 Task: Find Round Trip flight tickets for 2 adults, in Economy from Cairo to Miami to travel on 23-Dec-2023. Miami to Cairo on 07-Jan-2024.  Stops: Any number of stops. Choice of flight is British Airways.  Outbound departure time preference is 10:00.
Action: Mouse moved to (297, 241)
Screenshot: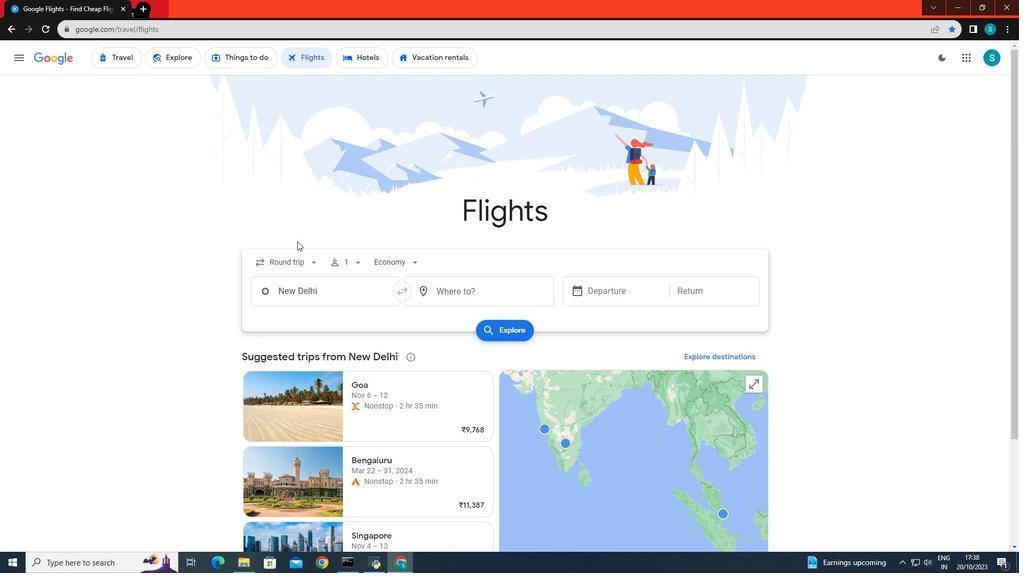 
Action: Mouse scrolled (297, 241) with delta (0, 0)
Screenshot: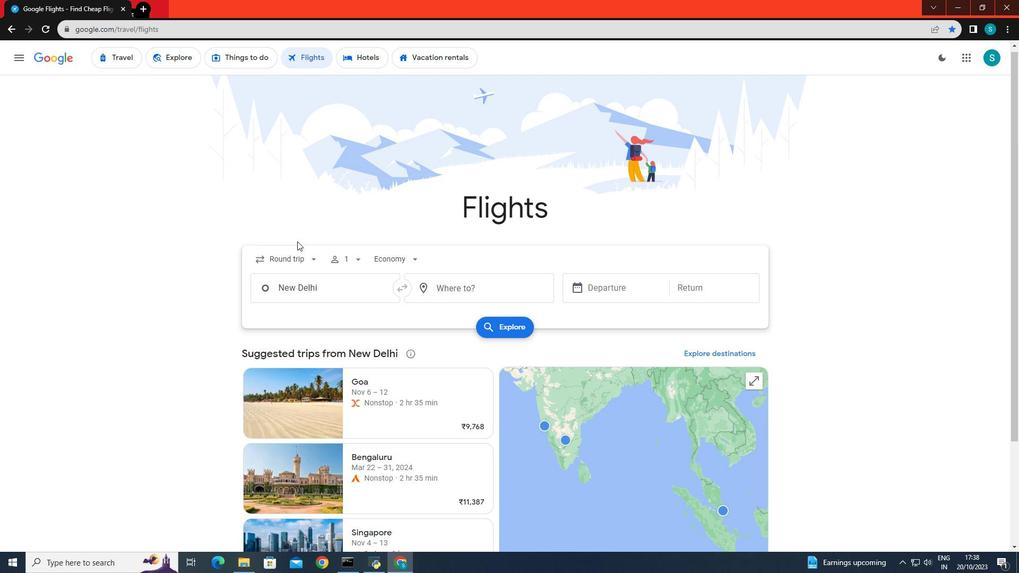 
Action: Mouse moved to (317, 209)
Screenshot: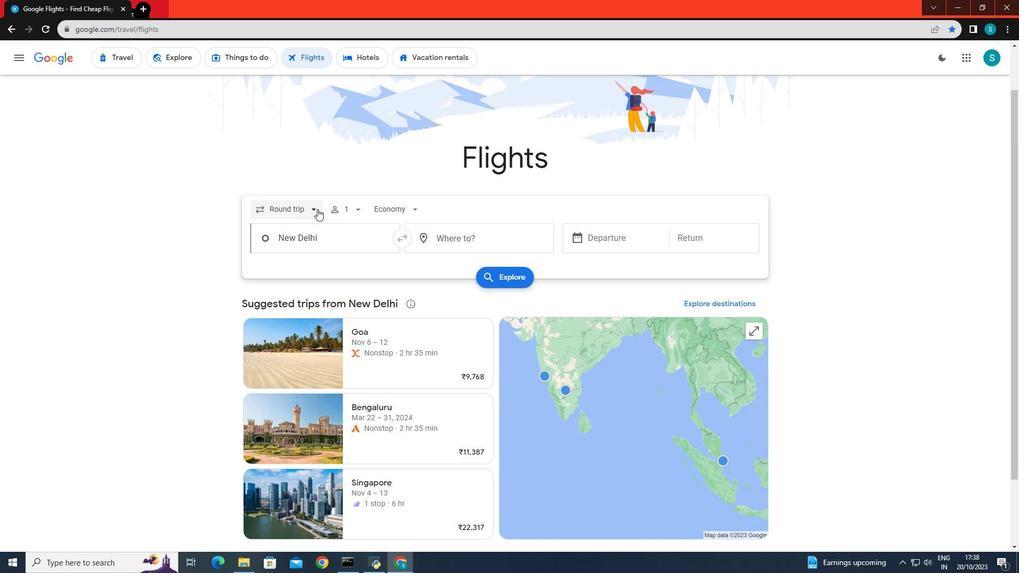 
Action: Mouse pressed left at (317, 209)
Screenshot: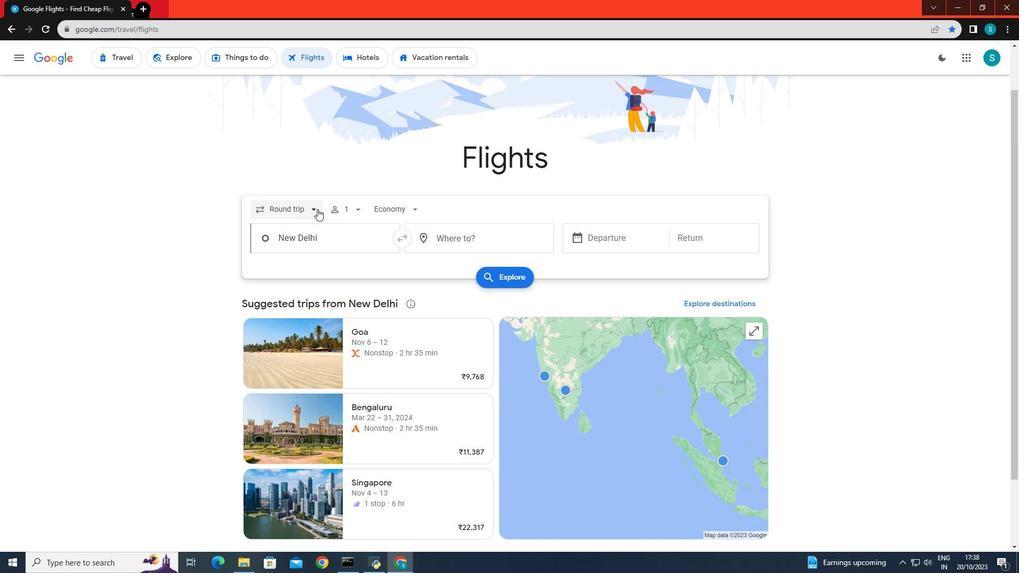 
Action: Mouse moved to (306, 237)
Screenshot: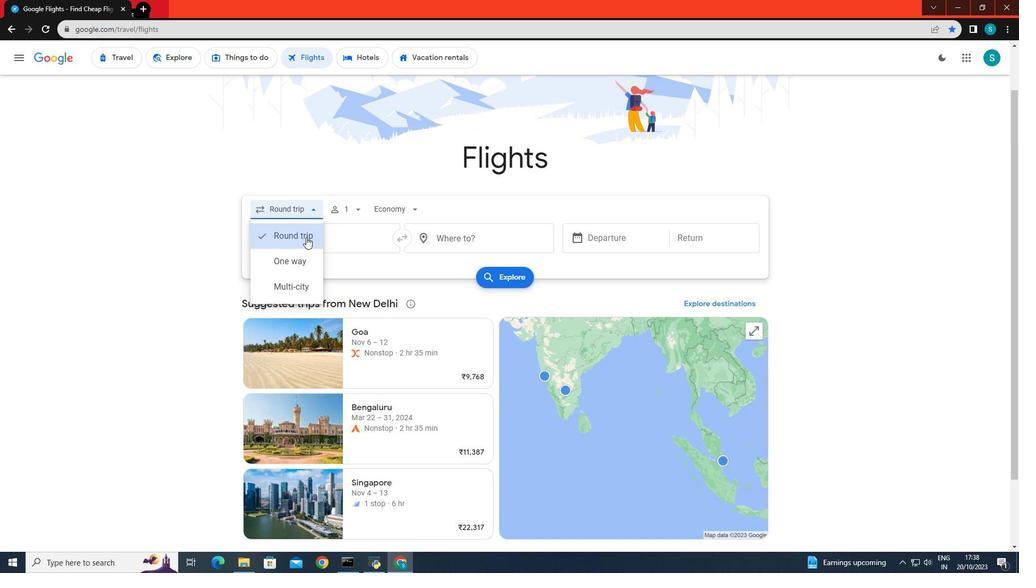 
Action: Mouse pressed left at (306, 237)
Screenshot: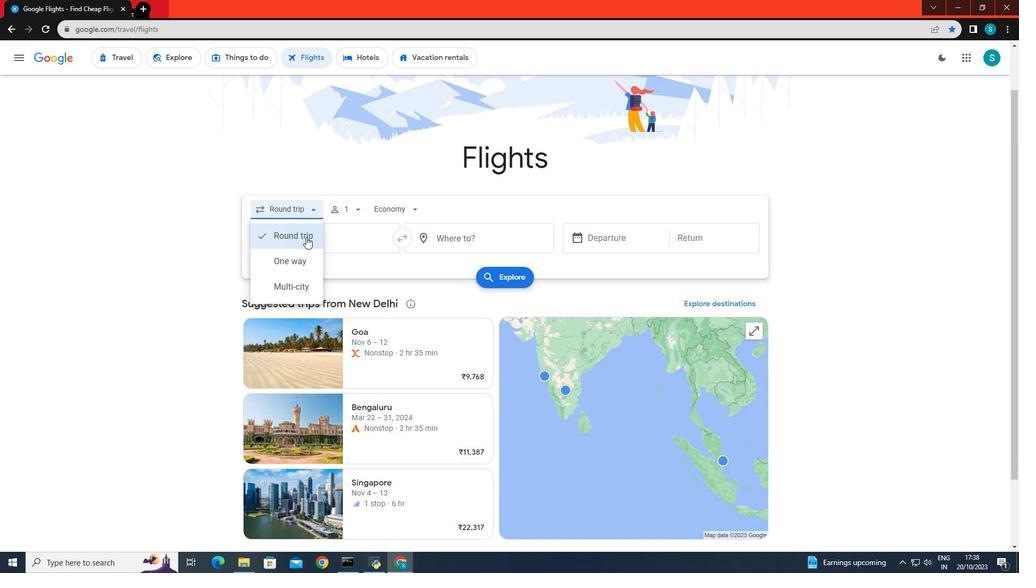 
Action: Mouse moved to (356, 206)
Screenshot: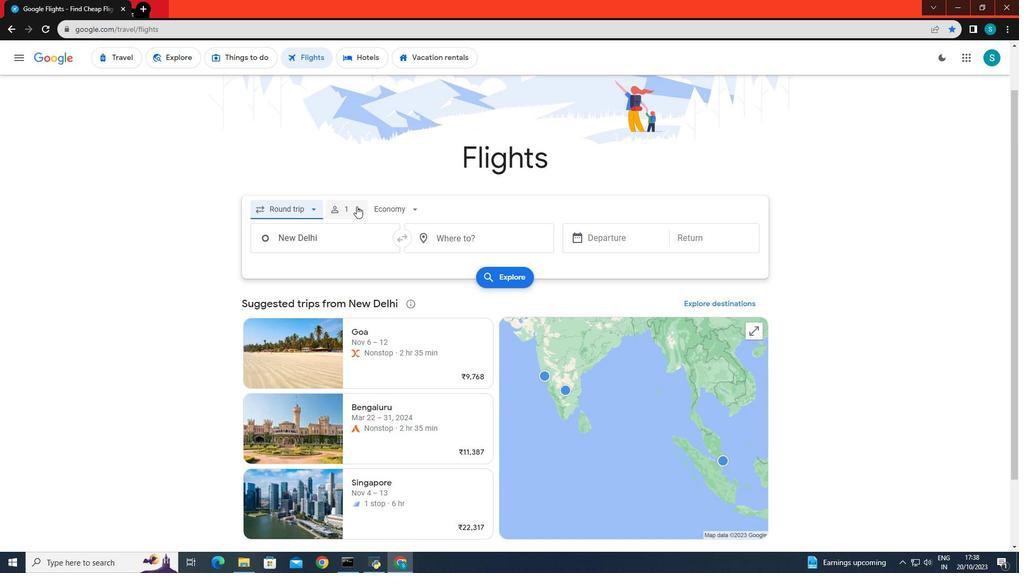 
Action: Mouse pressed left at (356, 206)
Screenshot: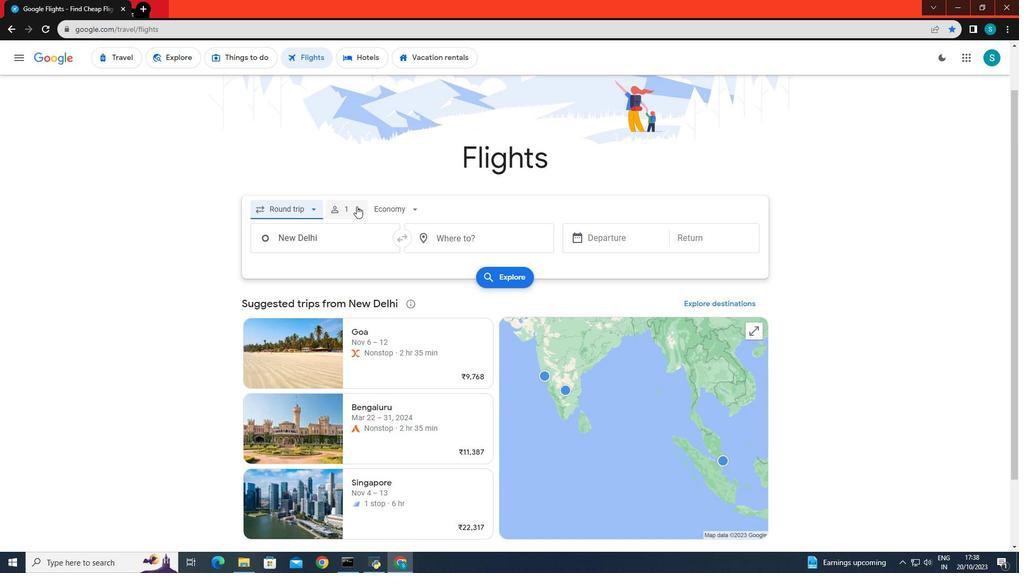 
Action: Mouse moved to (436, 236)
Screenshot: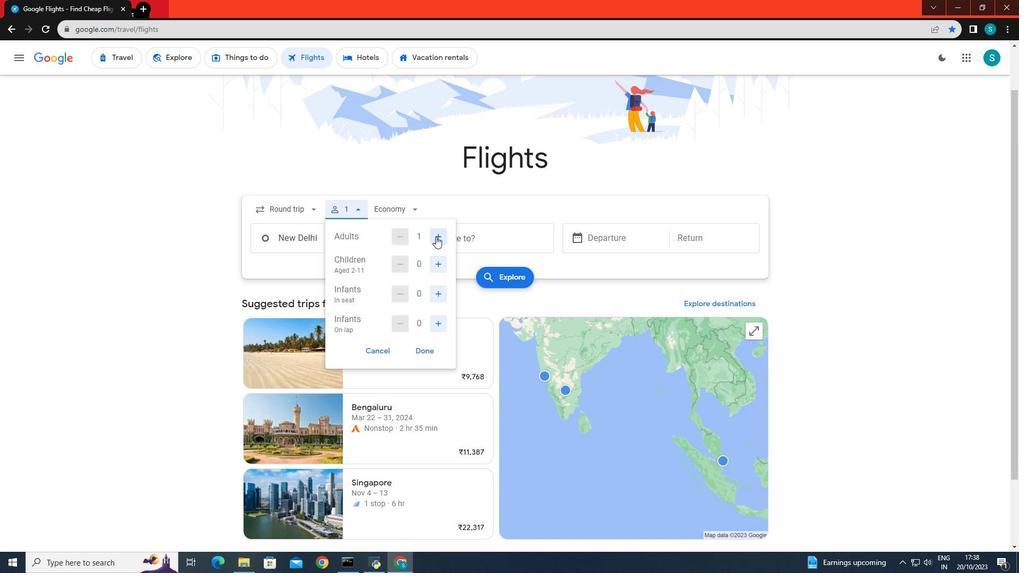 
Action: Mouse pressed left at (436, 236)
Screenshot: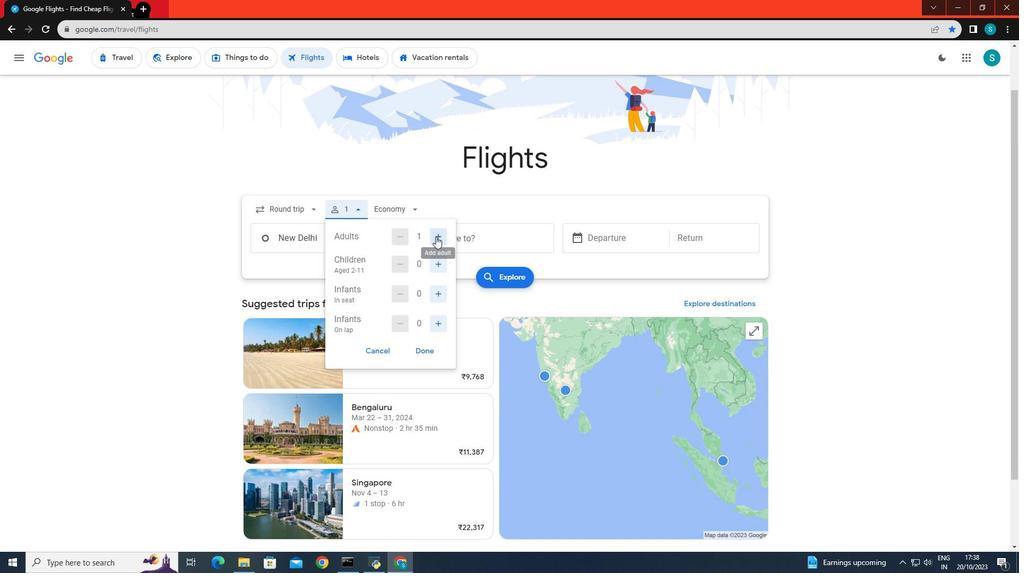 
Action: Mouse moved to (429, 350)
Screenshot: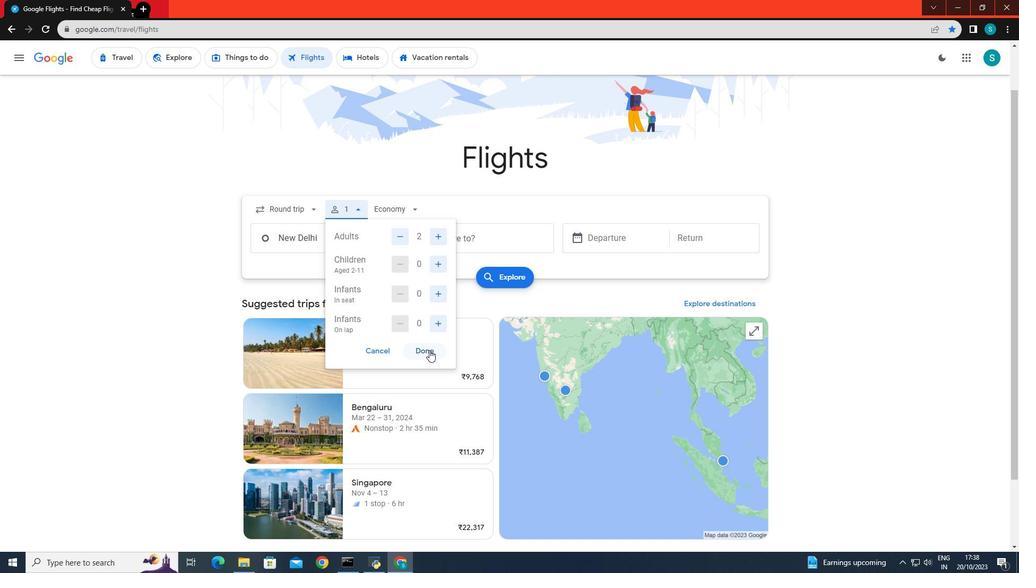 
Action: Mouse pressed left at (429, 350)
Screenshot: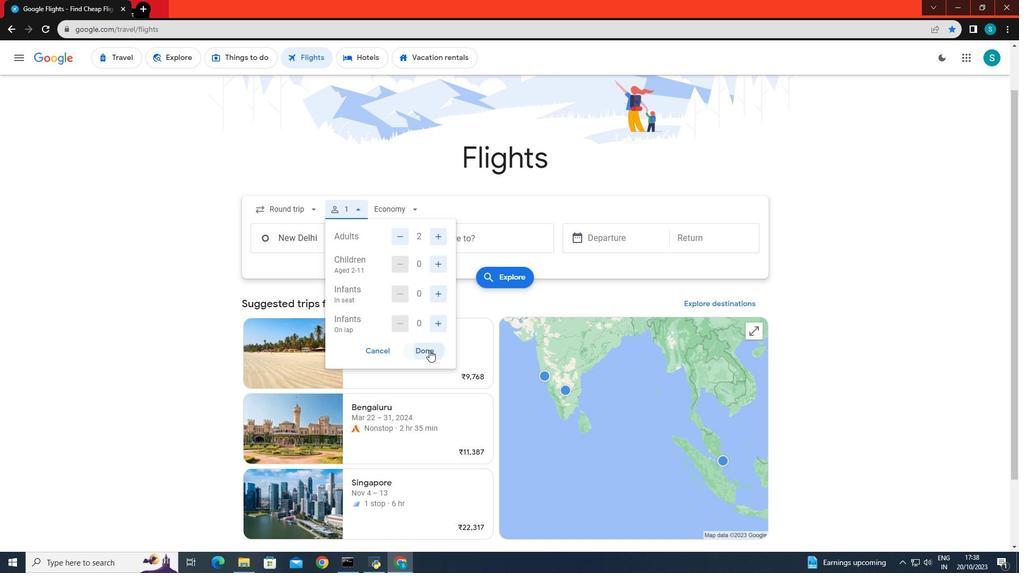 
Action: Mouse moved to (407, 212)
Screenshot: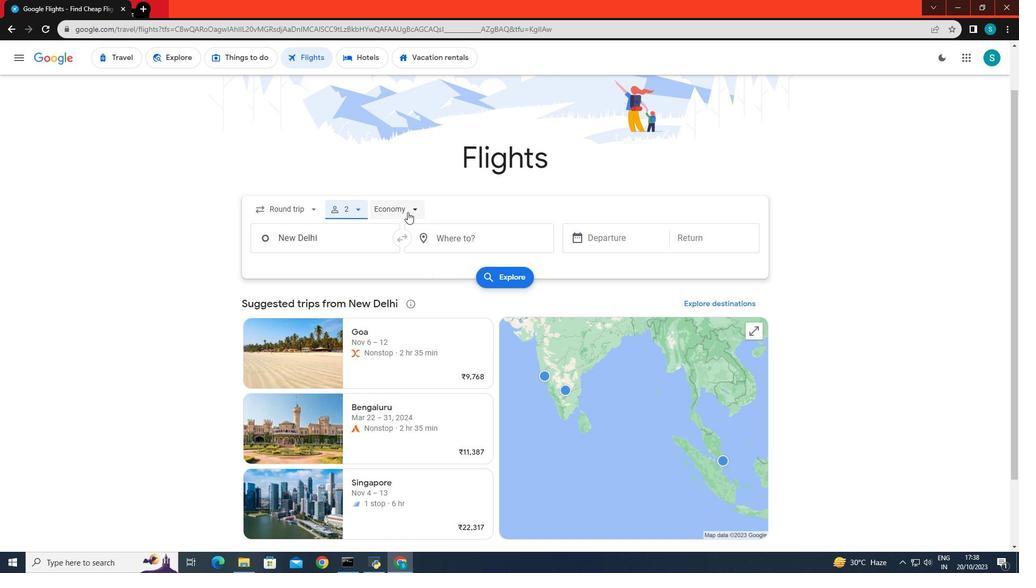 
Action: Mouse pressed left at (407, 212)
Screenshot: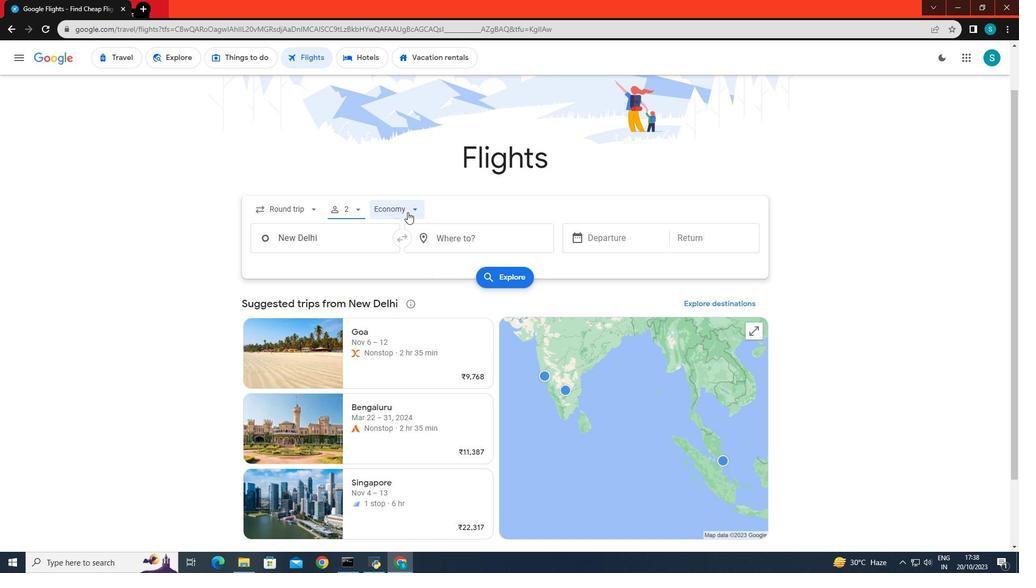 
Action: Mouse moved to (420, 237)
Screenshot: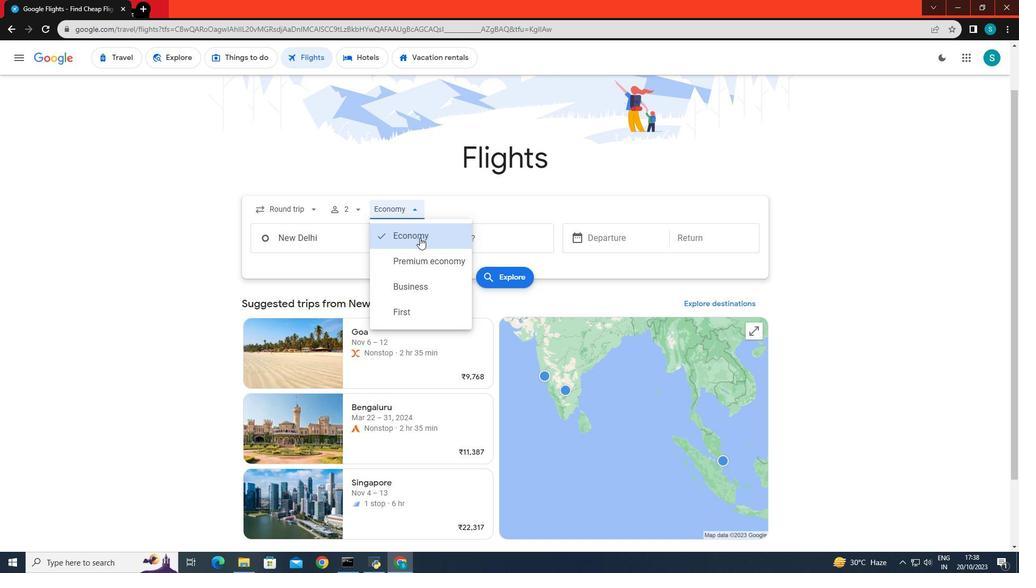 
Action: Mouse pressed left at (420, 237)
Screenshot: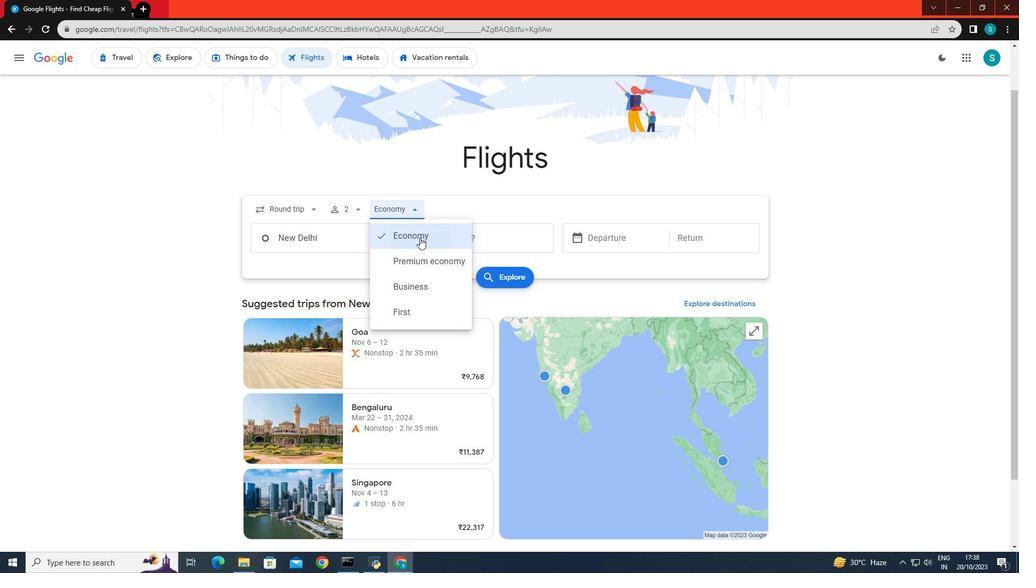 
Action: Mouse moved to (387, 236)
Screenshot: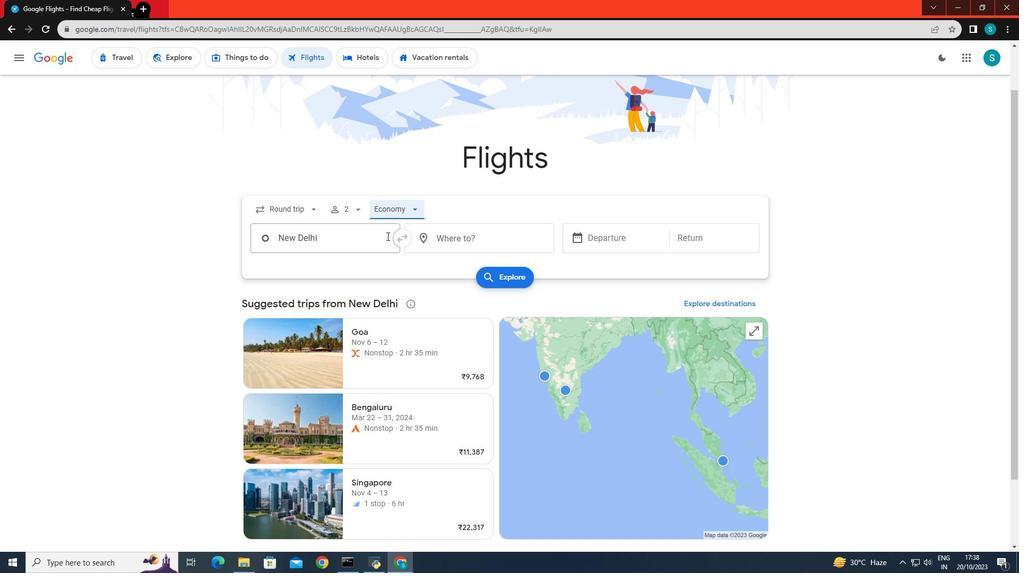 
Action: Mouse scrolled (387, 235) with delta (0, 0)
Screenshot: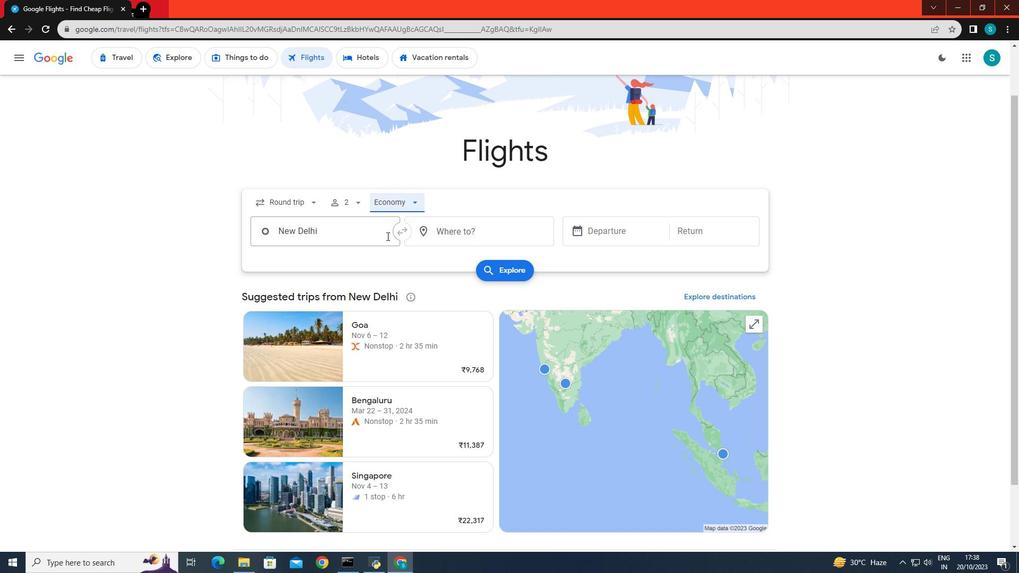 
Action: Mouse moved to (357, 177)
Screenshot: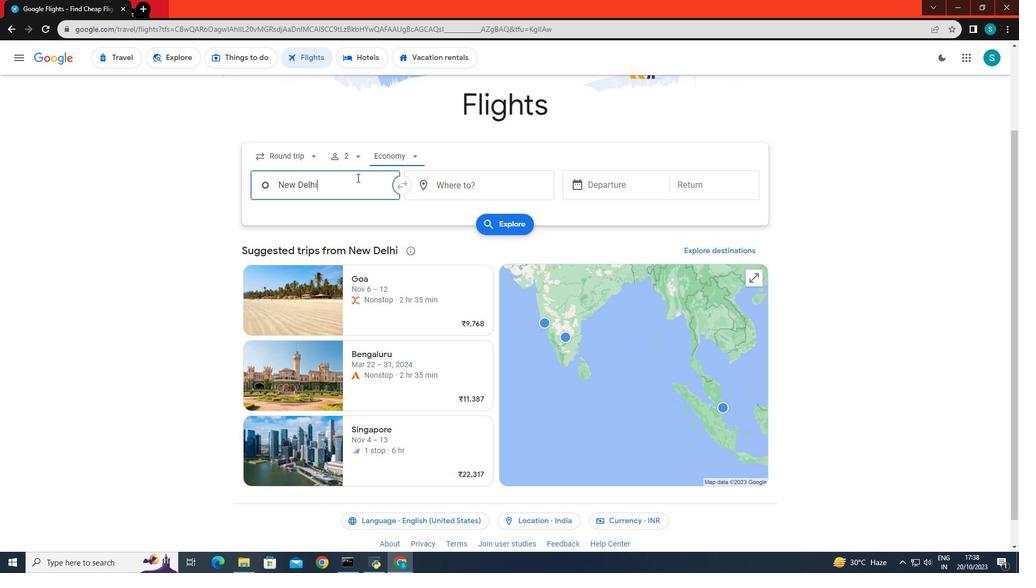 
Action: Mouse pressed left at (357, 177)
Screenshot: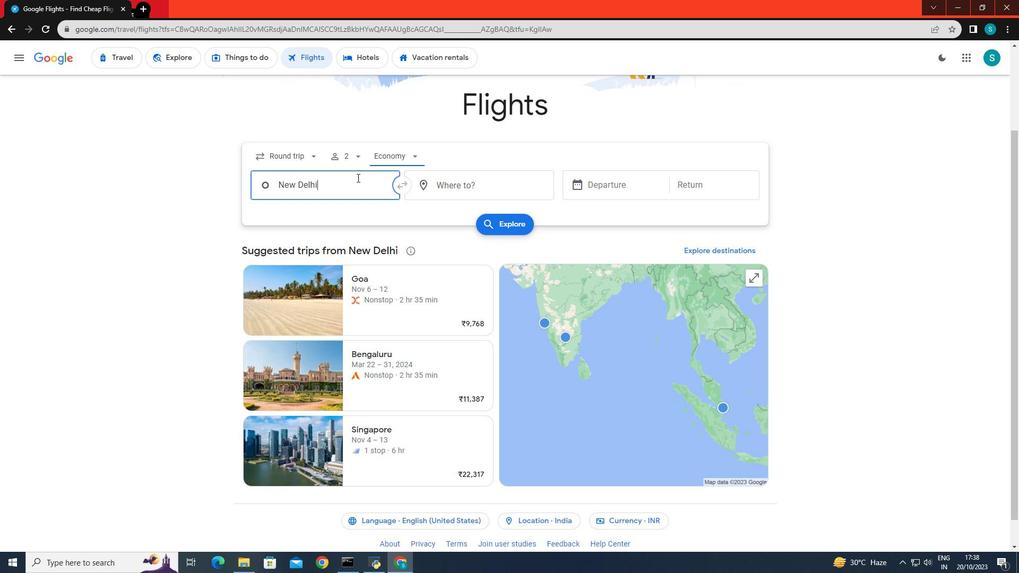 
Action: Key pressed <Key.backspace><Key.caps_lock>C<Key.caps_lock>airo
Screenshot: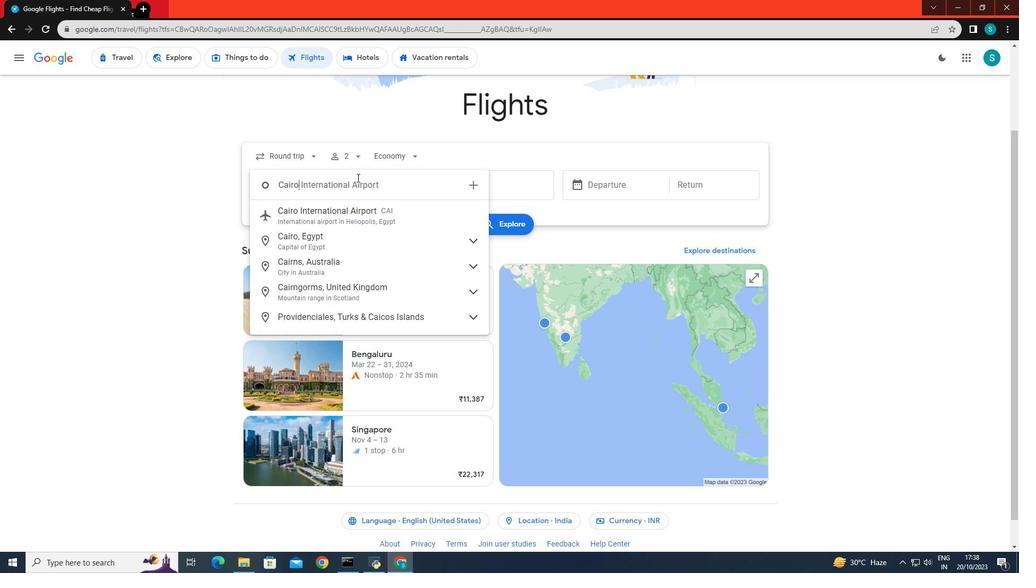 
Action: Mouse moved to (336, 209)
Screenshot: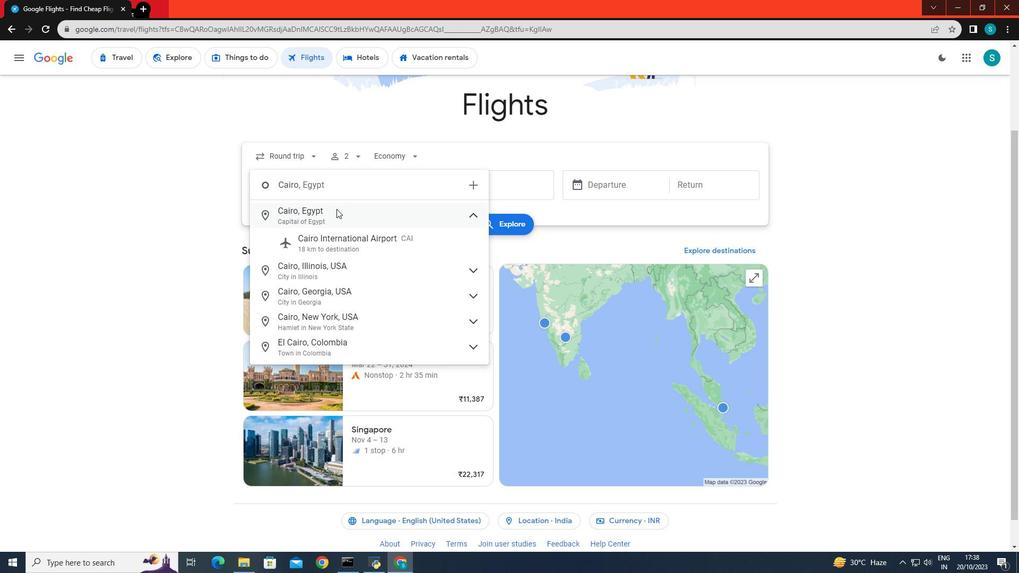 
Action: Mouse pressed left at (336, 209)
Screenshot: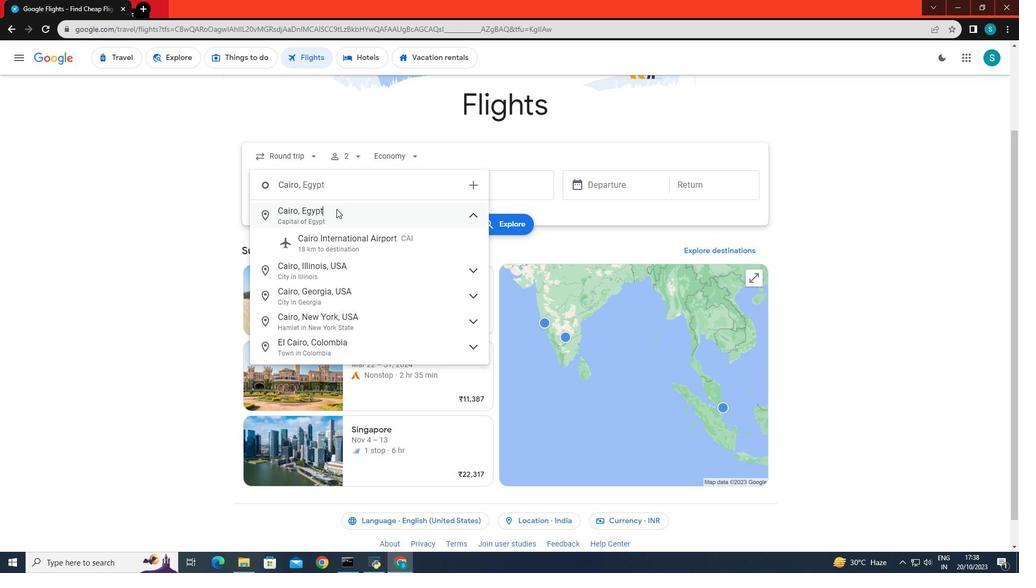 
Action: Mouse moved to (448, 184)
Screenshot: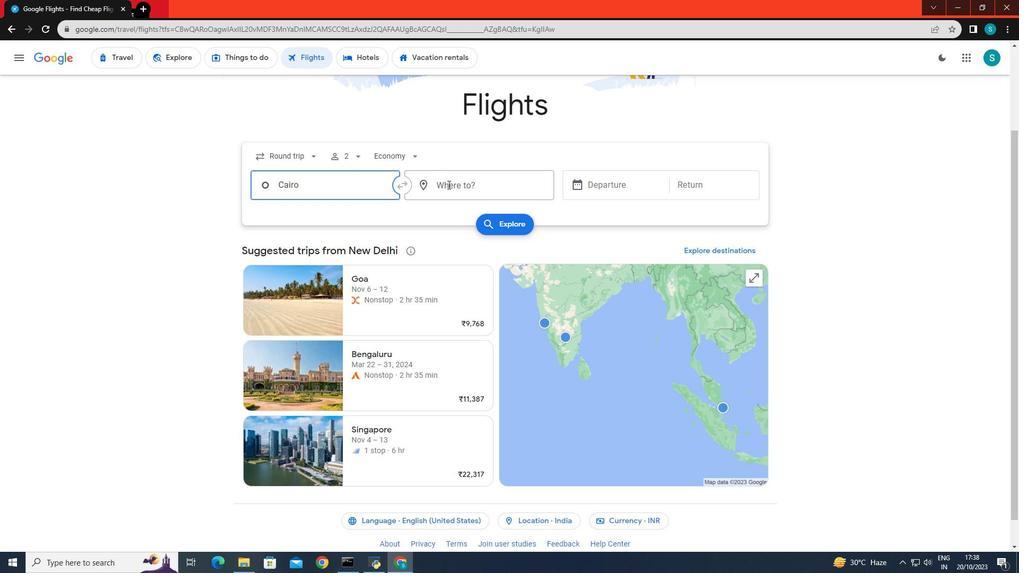
Action: Mouse pressed left at (448, 184)
Screenshot: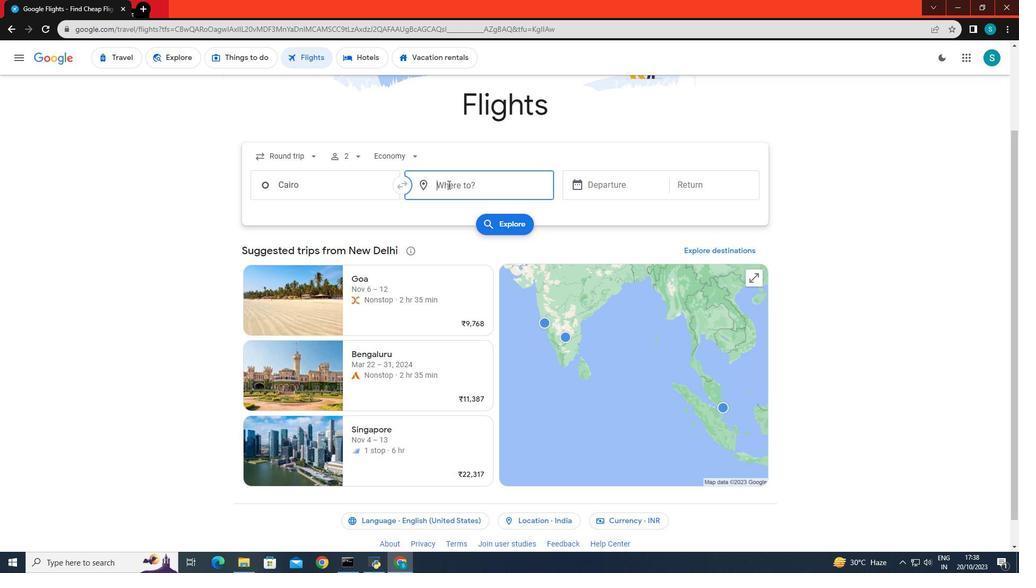 
Action: Mouse moved to (448, 184)
Screenshot: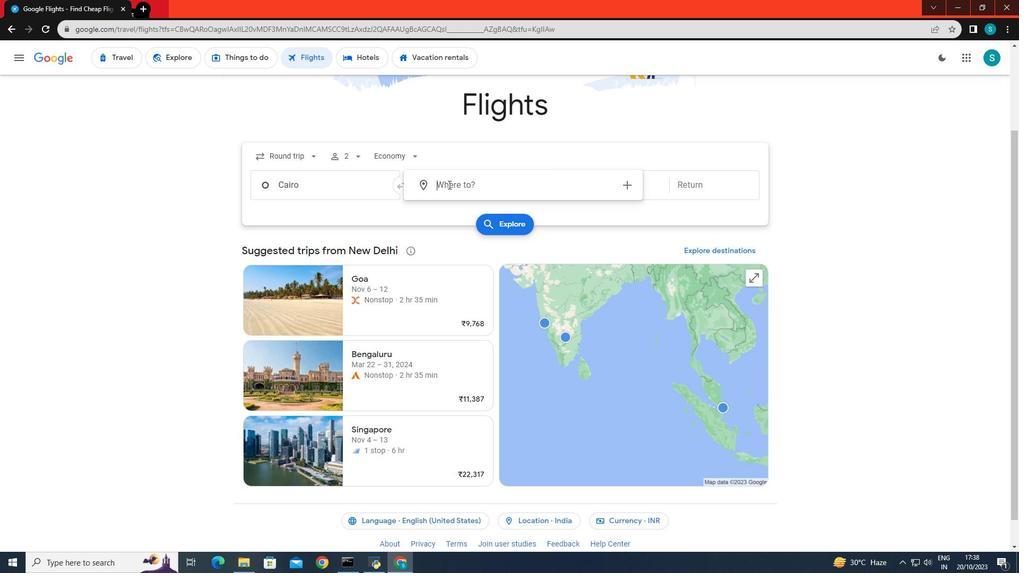 
Action: Key pressed <Key.caps_lock>MIAMI
Screenshot: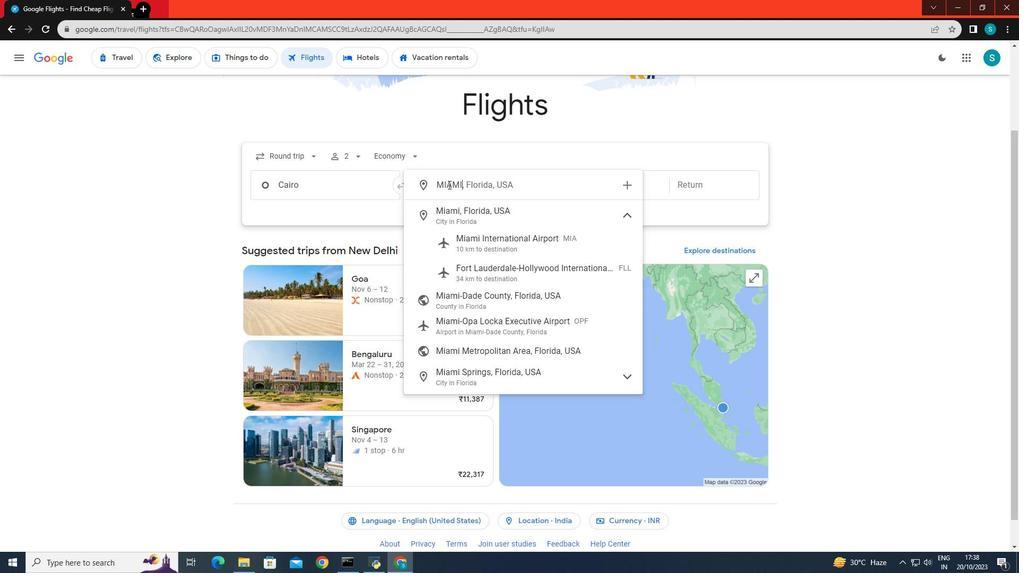 
Action: Mouse moved to (451, 212)
Screenshot: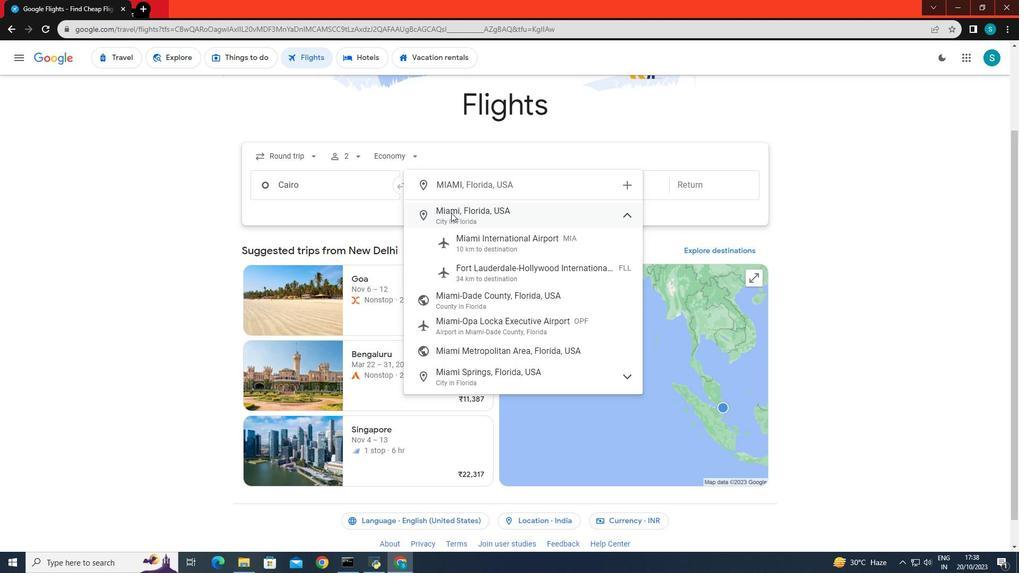 
Action: Mouse pressed left at (451, 212)
Screenshot: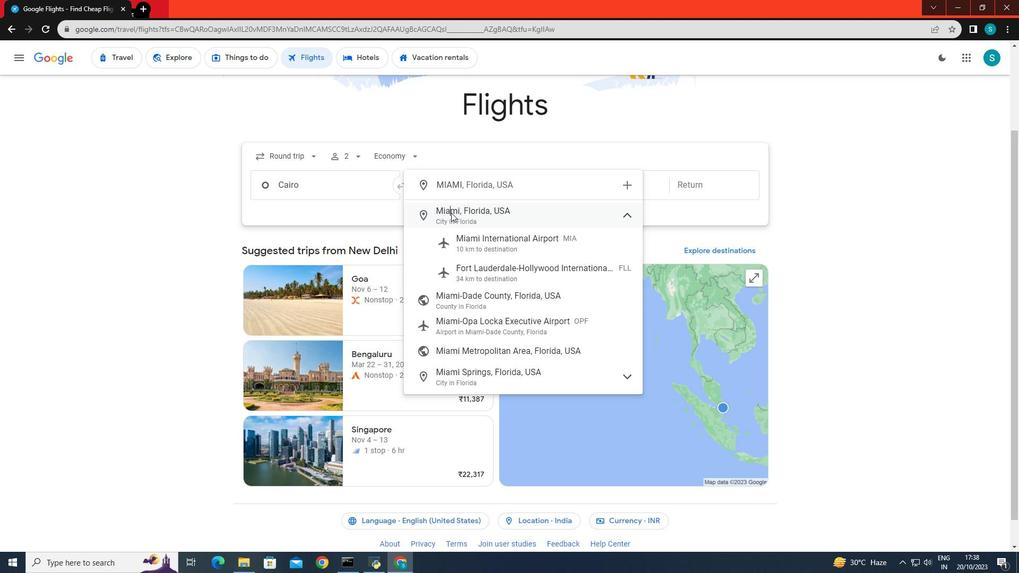 
Action: Mouse moved to (613, 184)
Screenshot: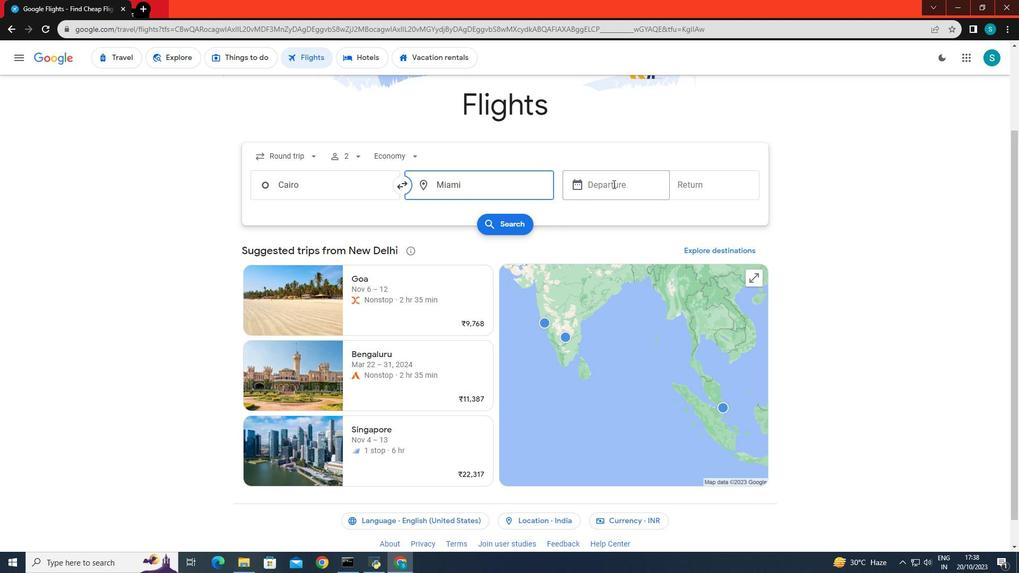 
Action: Mouse pressed left at (613, 184)
Screenshot: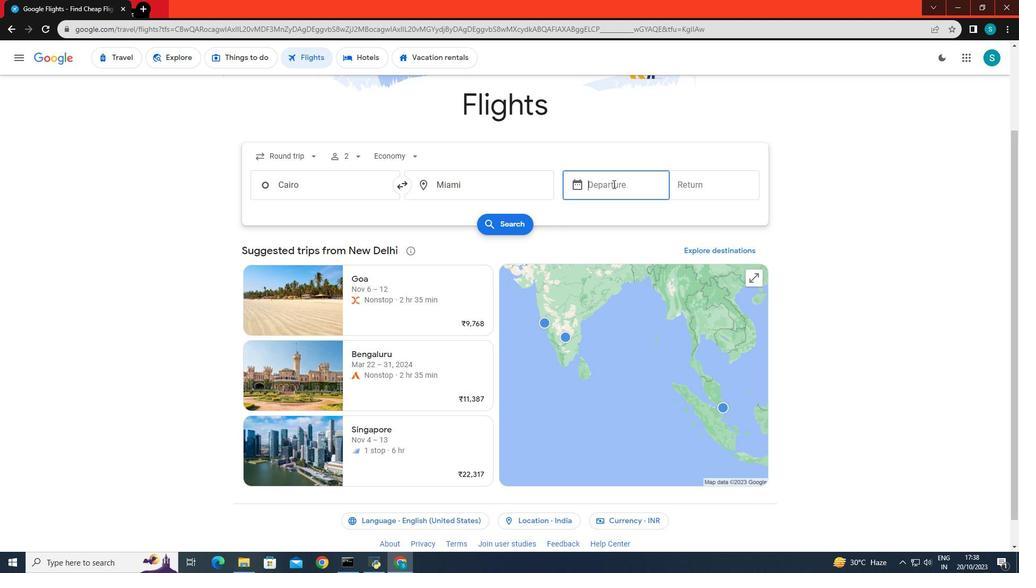 
Action: Mouse moved to (766, 318)
Screenshot: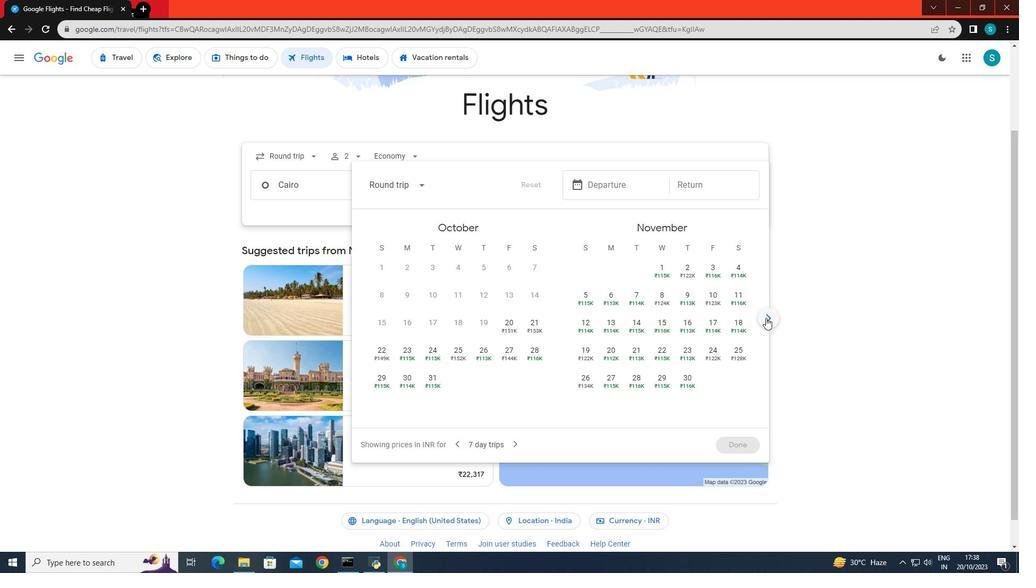 
Action: Mouse pressed left at (766, 318)
Screenshot: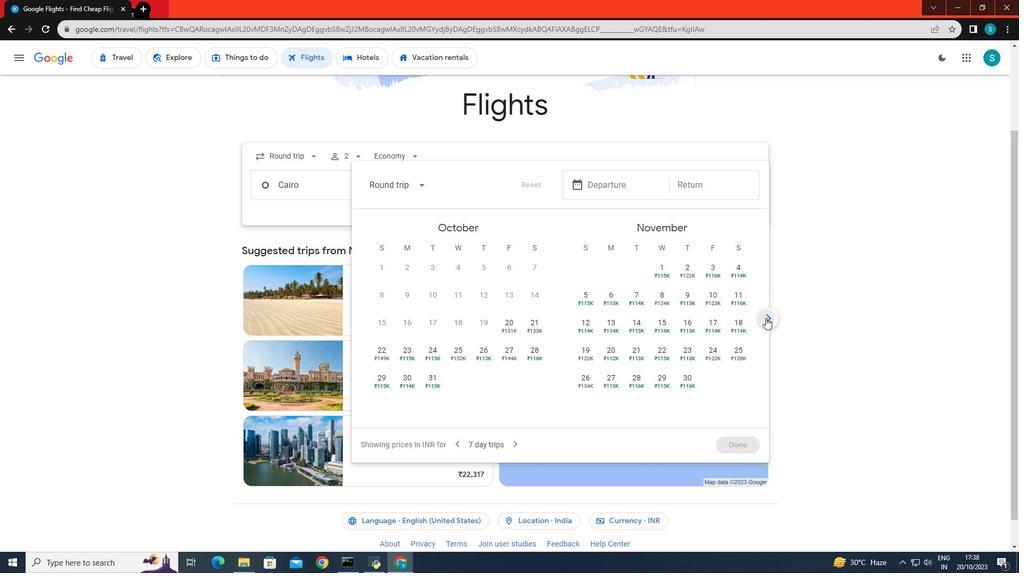 
Action: Mouse moved to (733, 351)
Screenshot: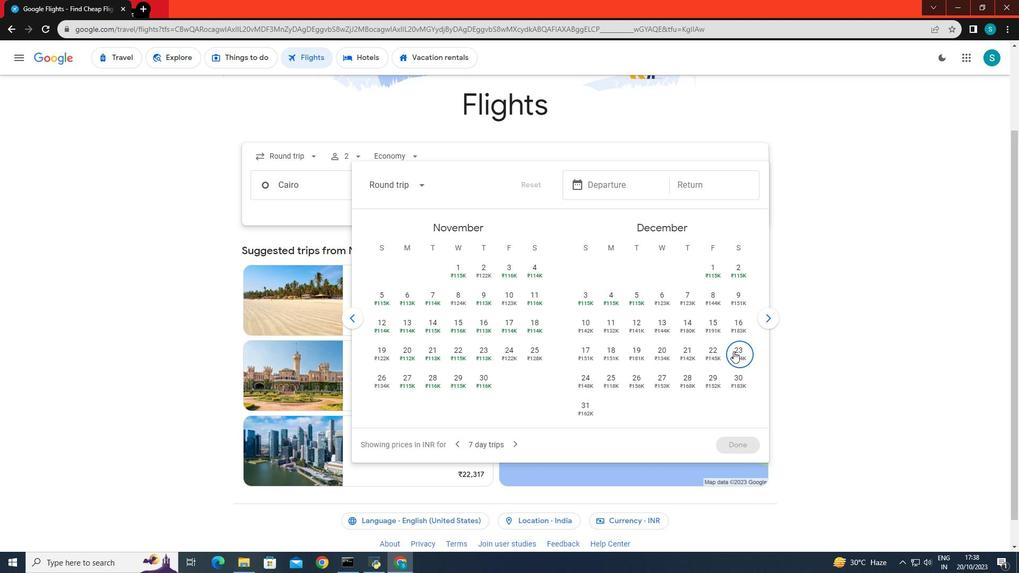 
Action: Mouse pressed left at (733, 351)
Screenshot: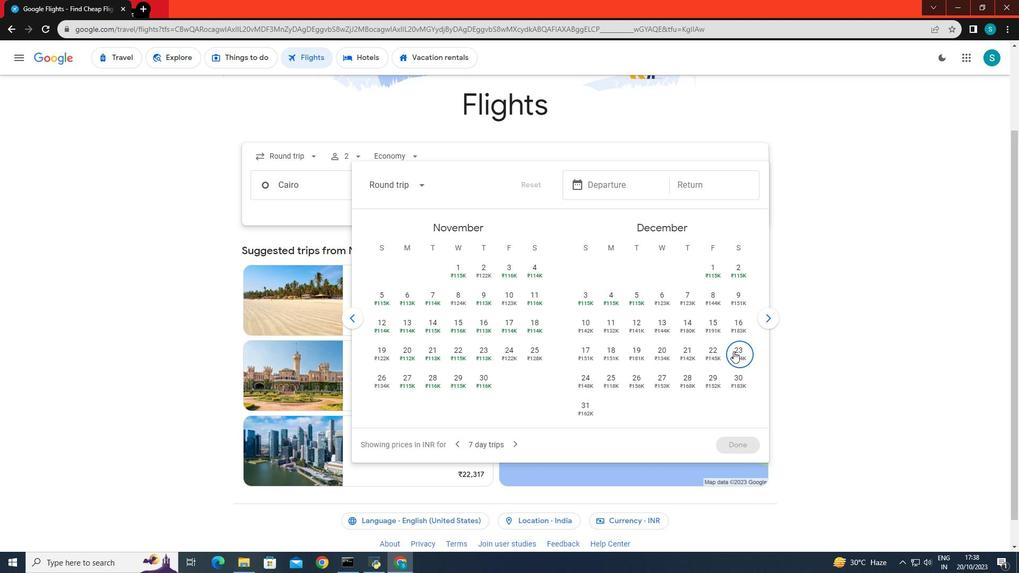 
Action: Mouse moved to (771, 317)
Screenshot: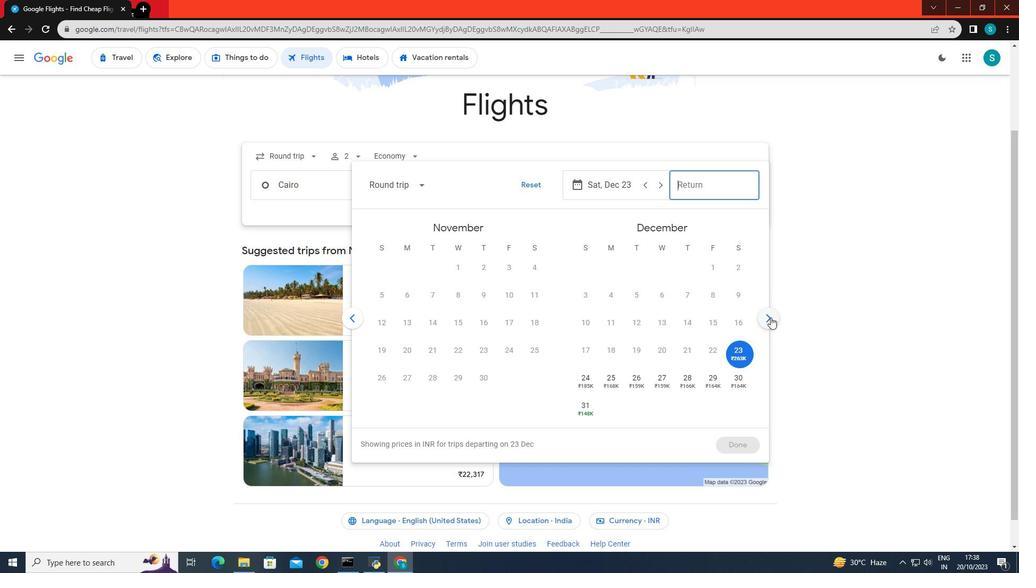 
Action: Mouse pressed left at (771, 317)
Screenshot: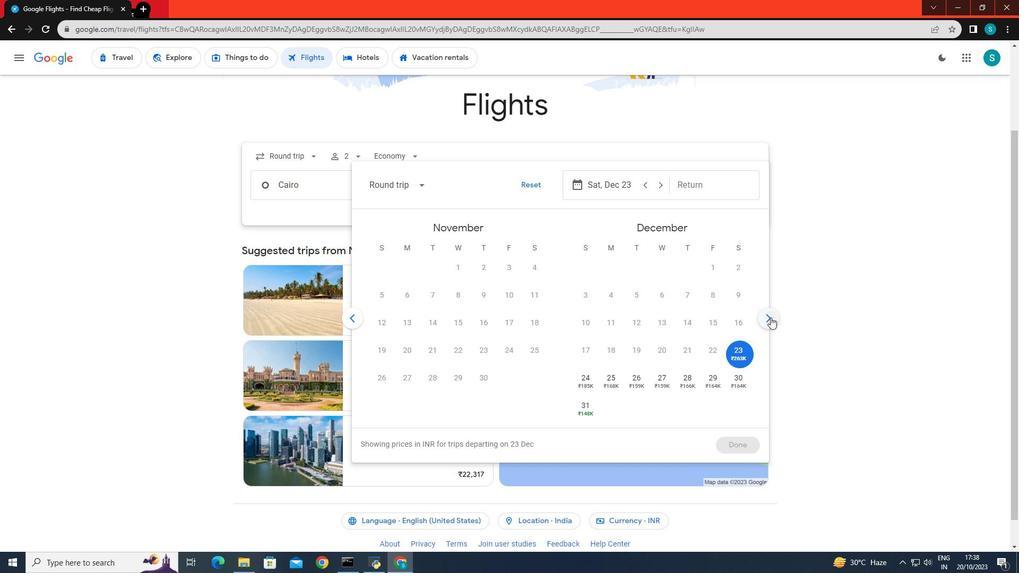 
Action: Mouse moved to (588, 293)
Screenshot: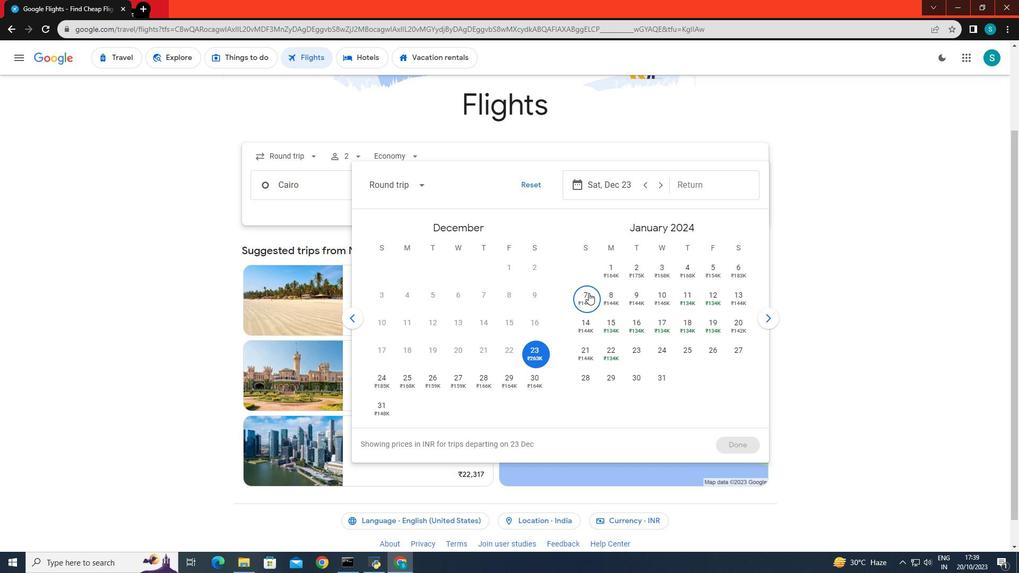 
Action: Mouse pressed left at (588, 293)
Screenshot: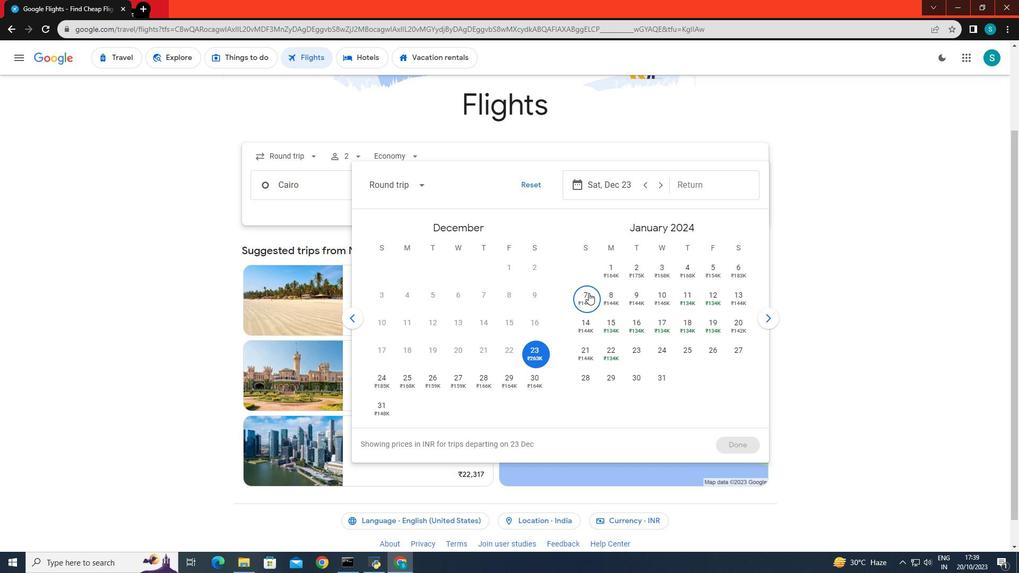 
Action: Mouse moved to (742, 445)
Screenshot: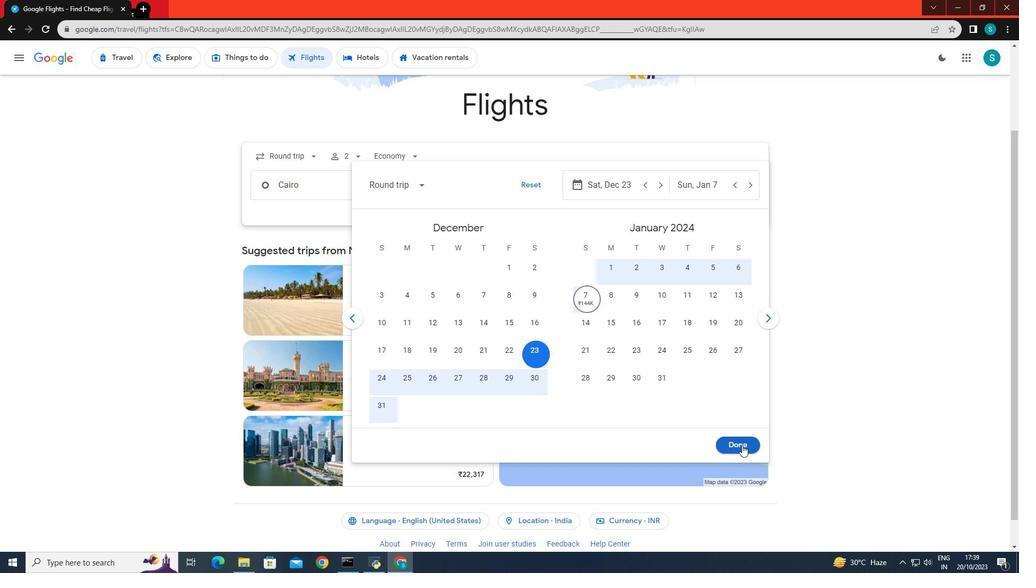 
Action: Mouse pressed left at (742, 445)
Screenshot: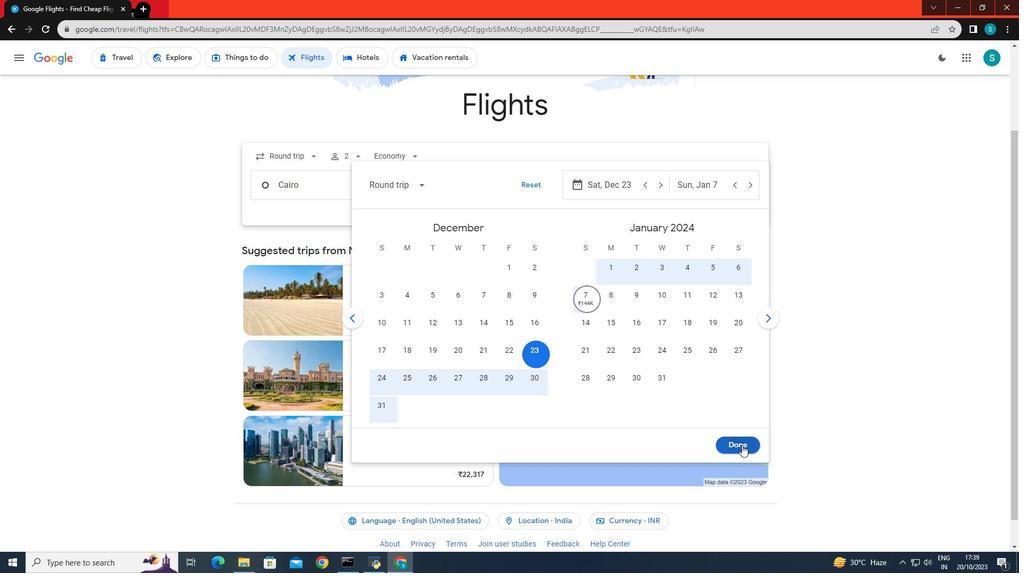 
Action: Mouse moved to (506, 227)
Screenshot: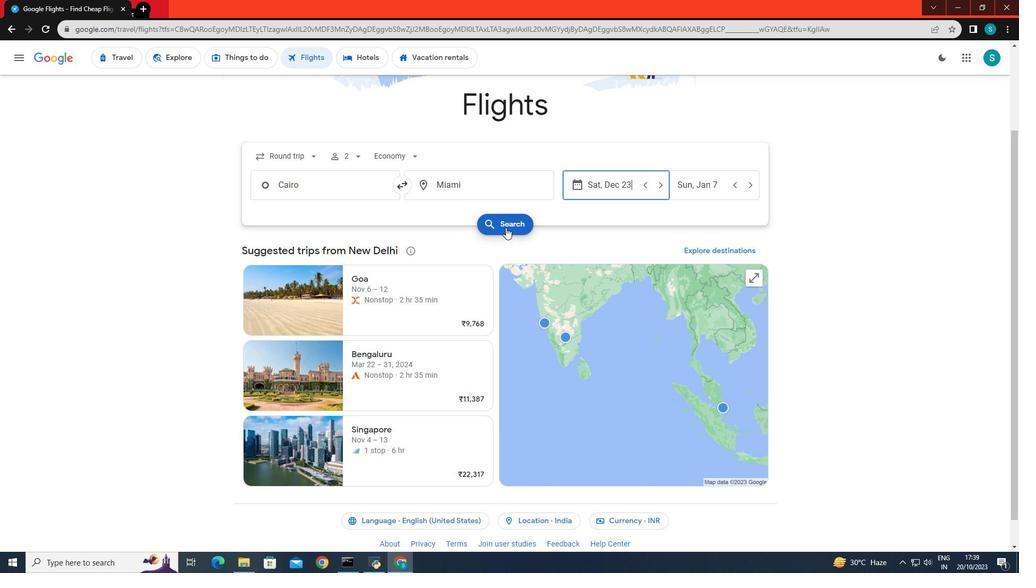 
Action: Mouse pressed left at (506, 227)
Screenshot: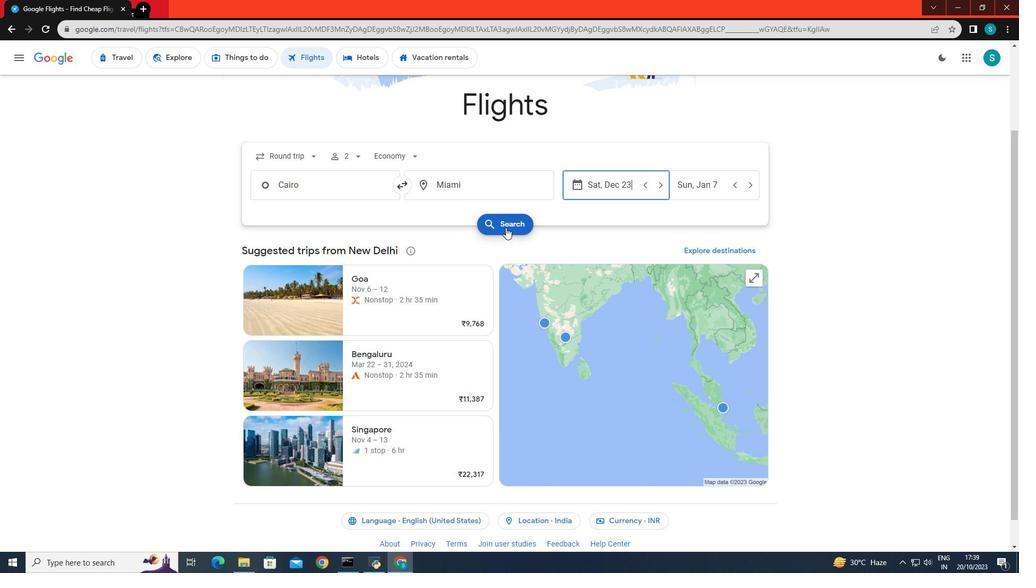 
Action: Mouse moved to (336, 156)
Screenshot: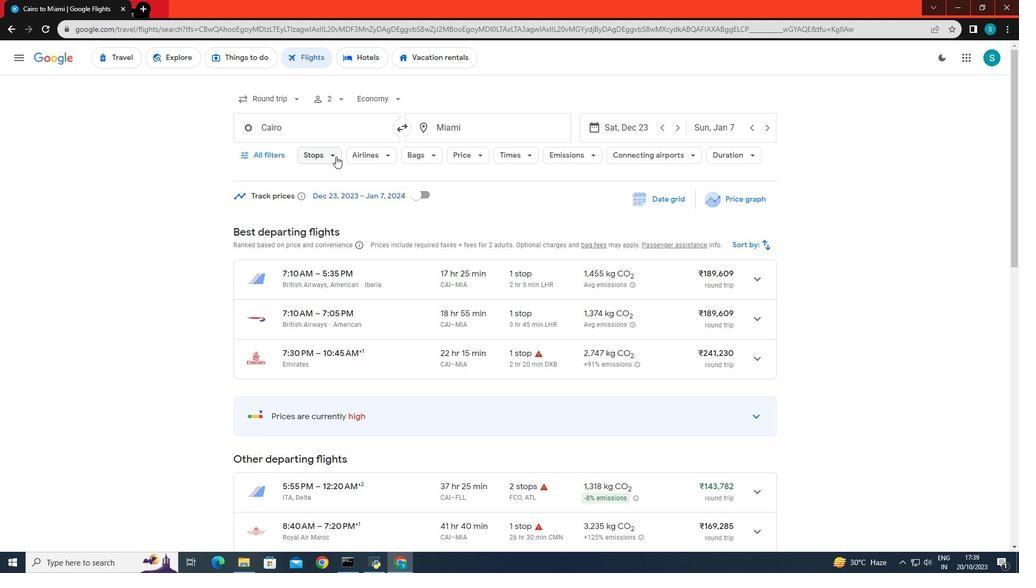 
Action: Mouse pressed left at (336, 156)
Screenshot: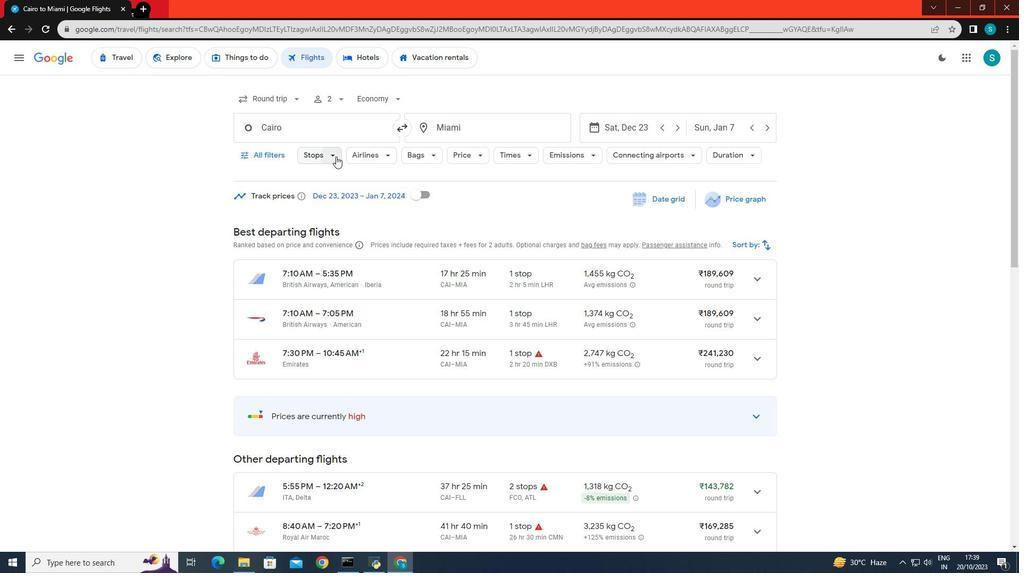 
Action: Mouse moved to (325, 209)
Screenshot: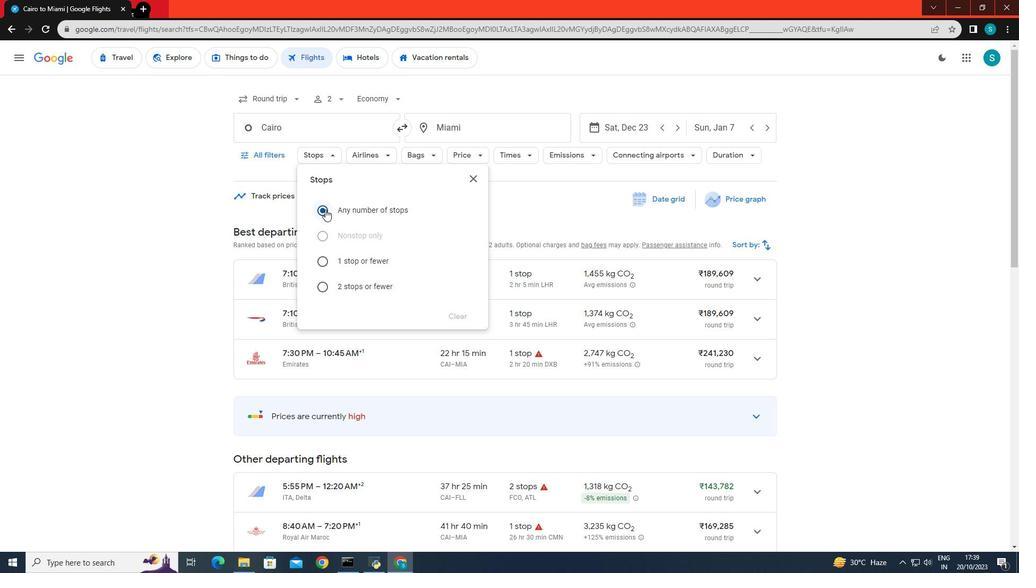 
Action: Mouse pressed left at (325, 209)
Screenshot: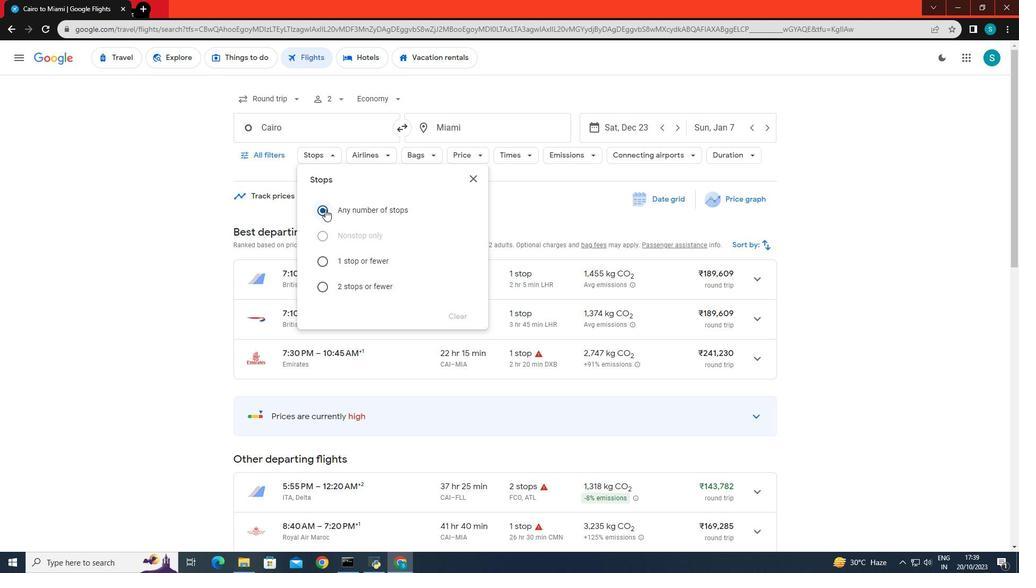 
Action: Mouse moved to (207, 211)
Screenshot: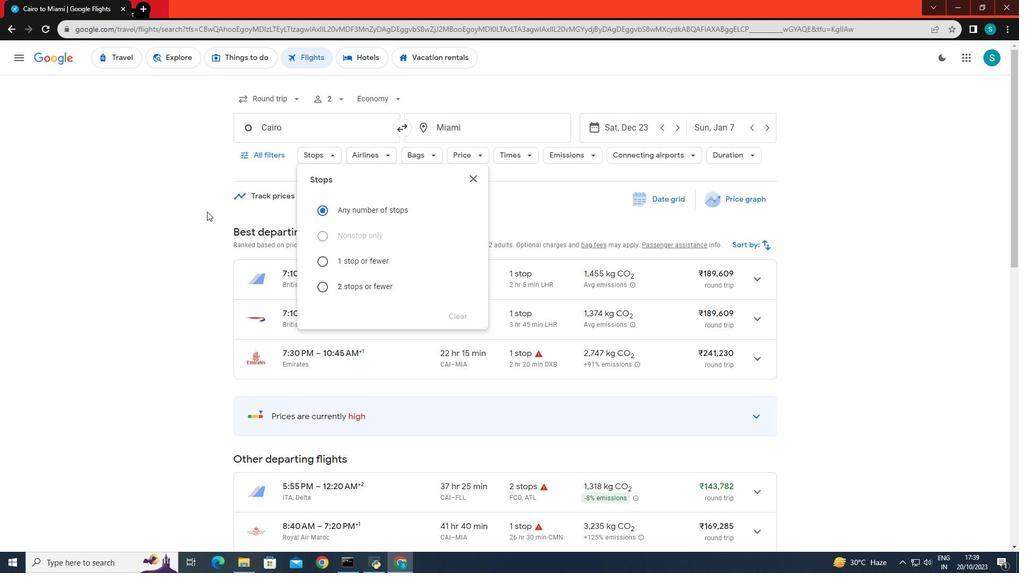 
Action: Mouse pressed left at (207, 211)
Screenshot: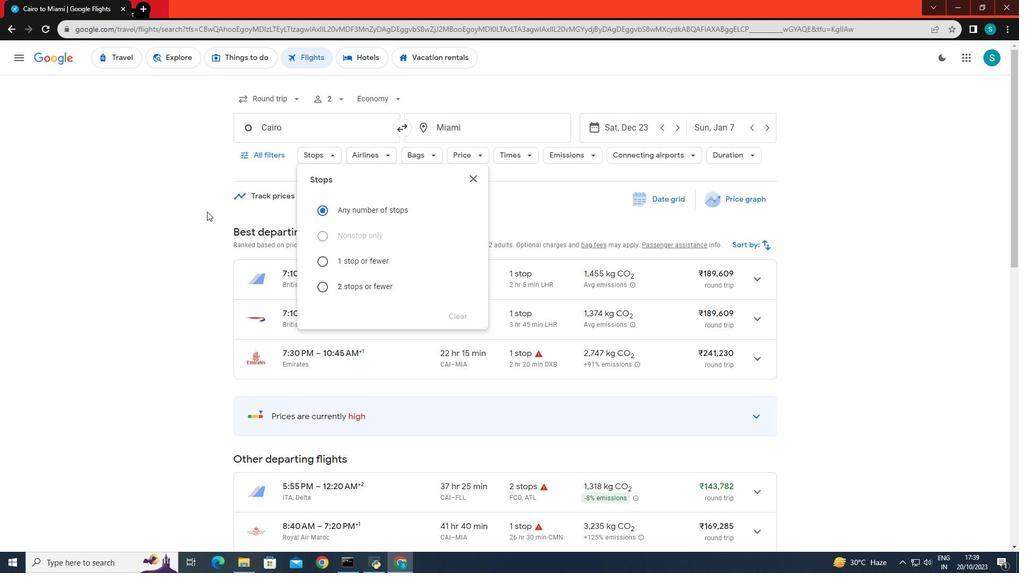 
Action: Mouse moved to (390, 156)
Screenshot: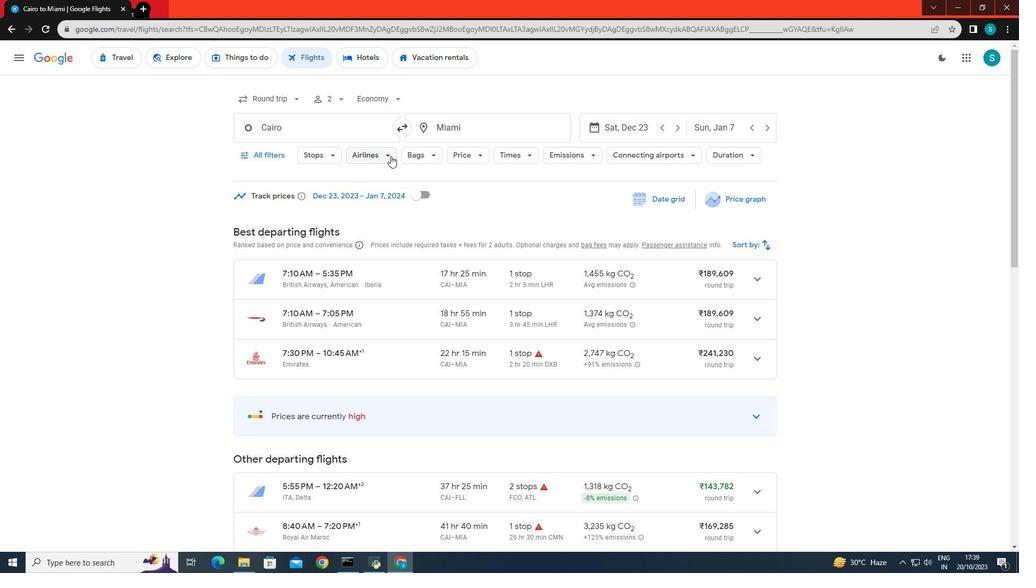 
Action: Mouse pressed left at (390, 156)
Screenshot: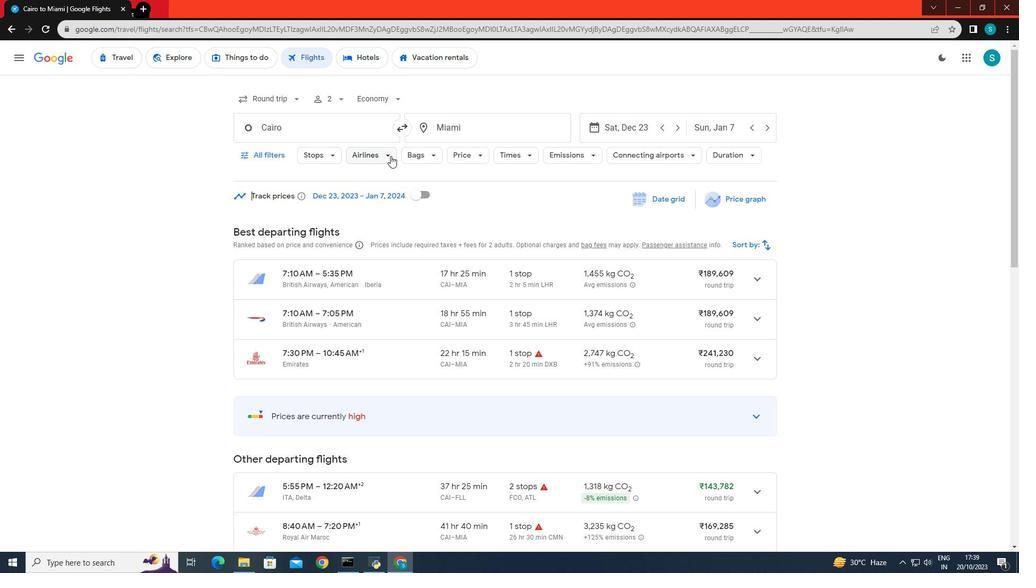 
Action: Mouse moved to (397, 314)
Screenshot: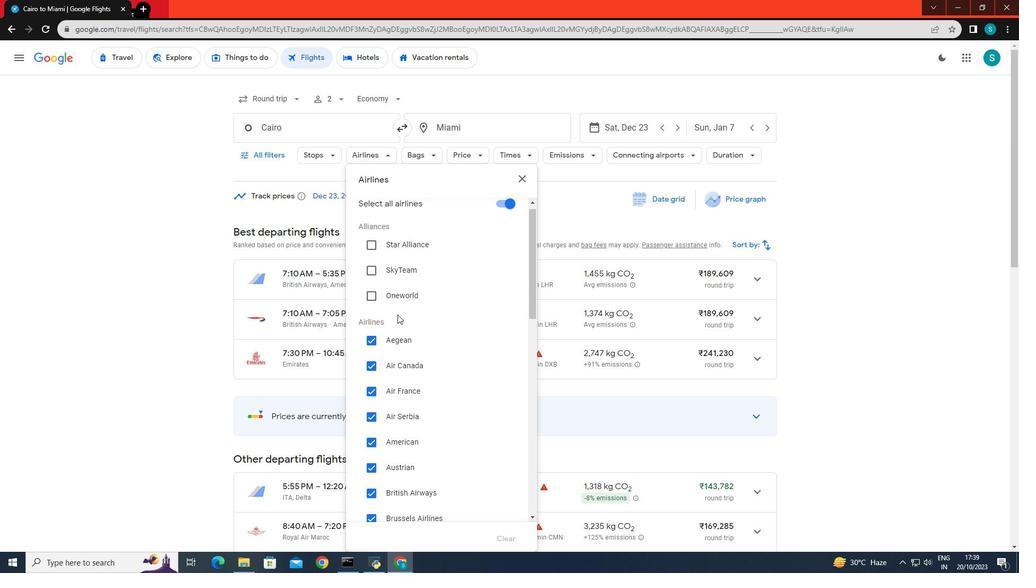 
Action: Mouse scrolled (397, 313) with delta (0, 0)
Screenshot: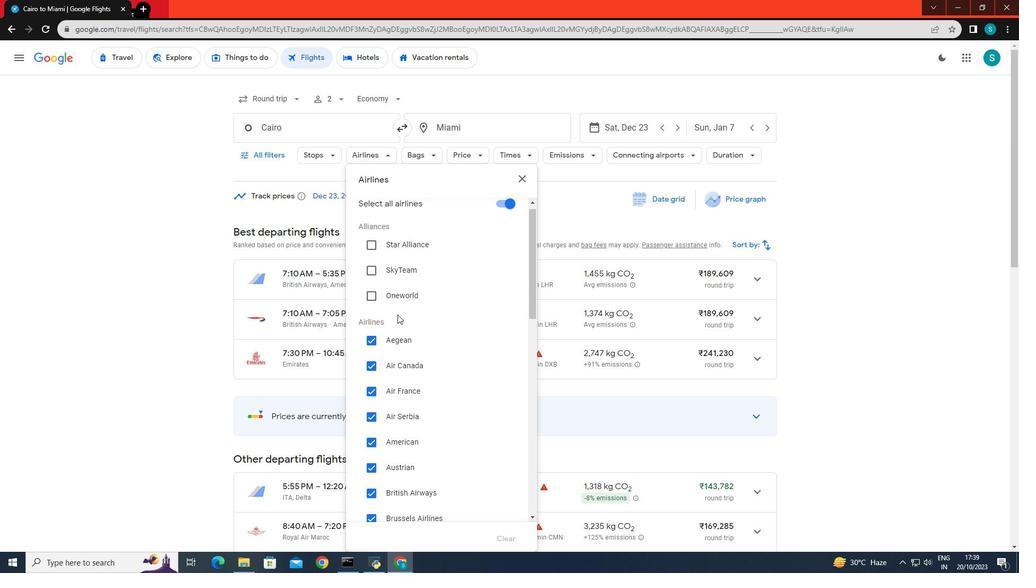 
Action: Mouse moved to (397, 314)
Screenshot: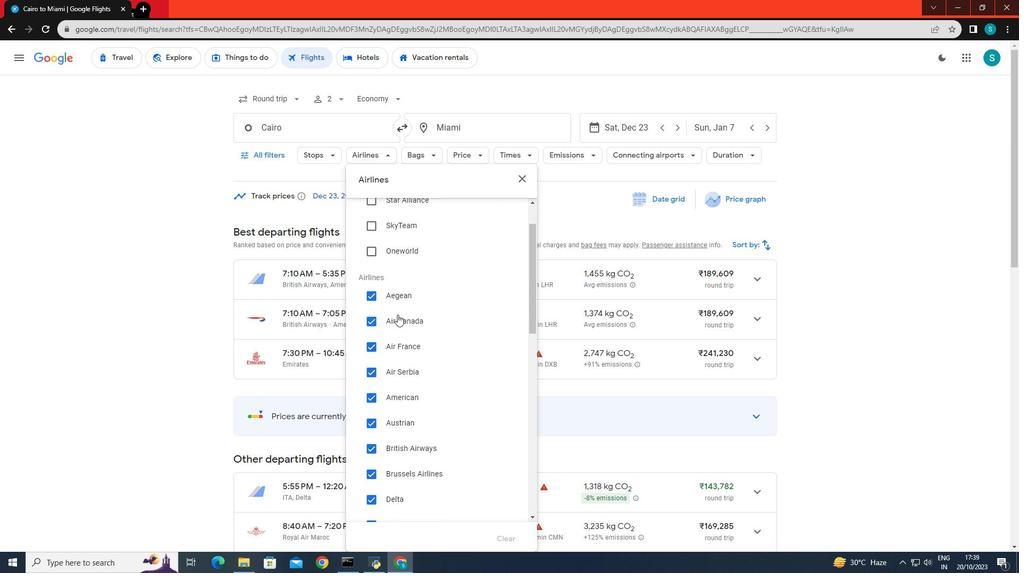 
Action: Mouse scrolled (397, 314) with delta (0, 0)
Screenshot: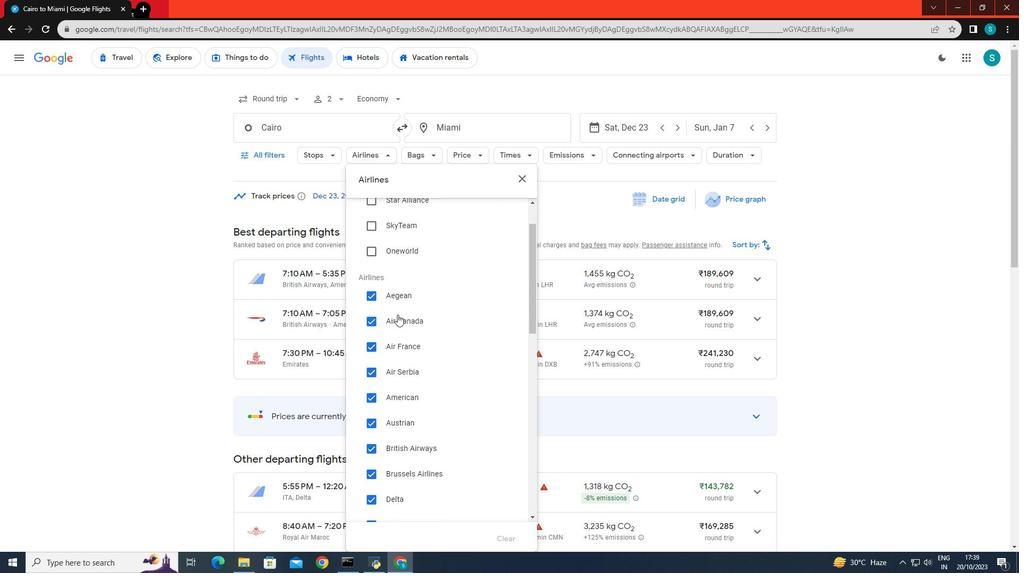 
Action: Mouse scrolled (397, 314) with delta (0, 0)
Screenshot: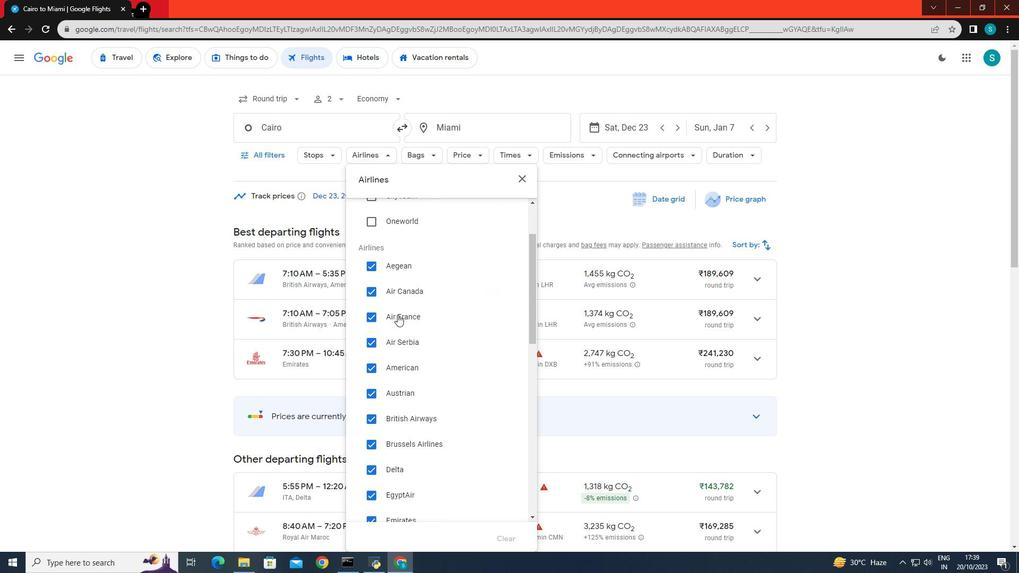 
Action: Mouse moved to (494, 338)
Screenshot: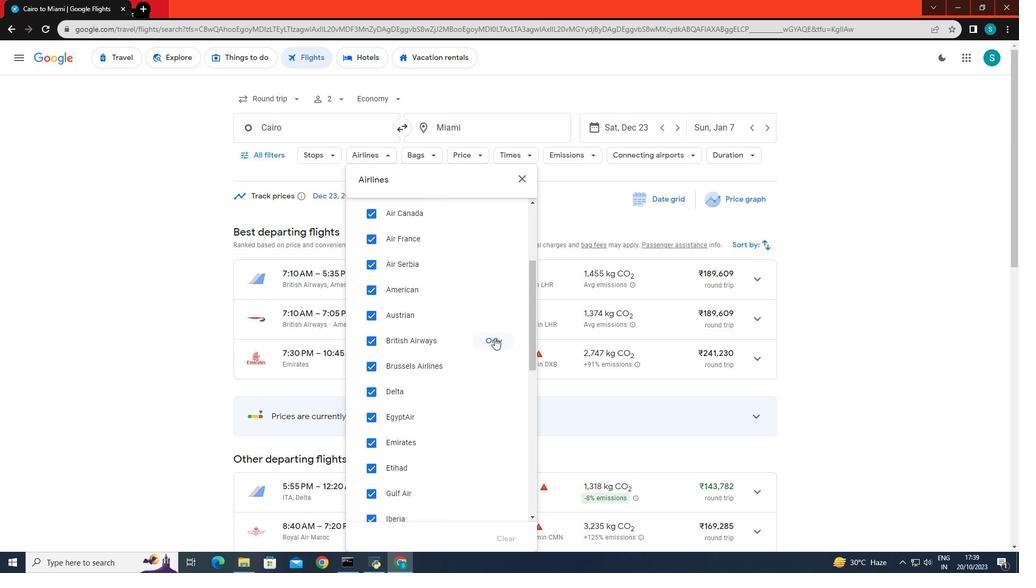 
Action: Mouse pressed left at (494, 338)
Screenshot: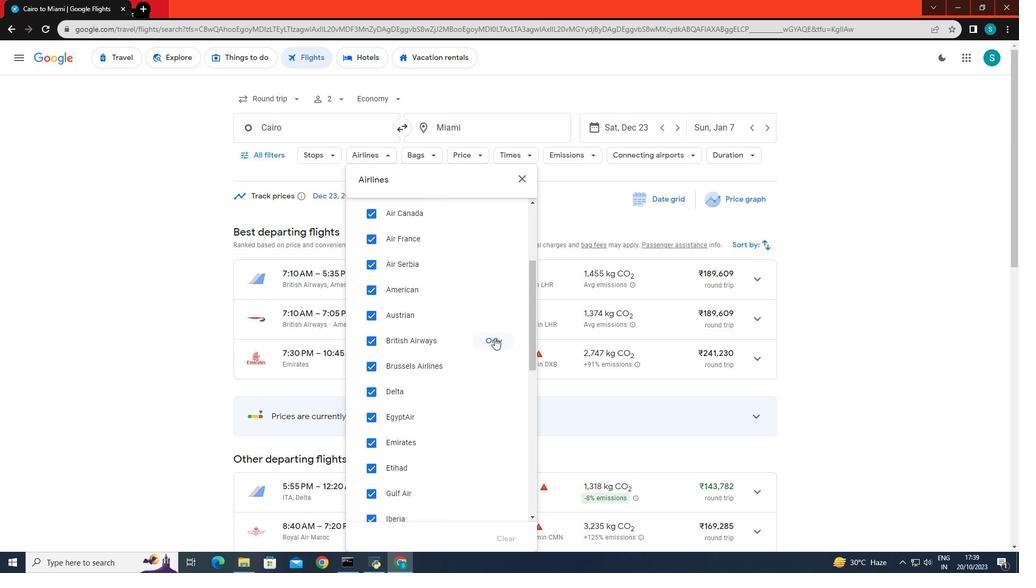 
Action: Mouse moved to (192, 362)
Screenshot: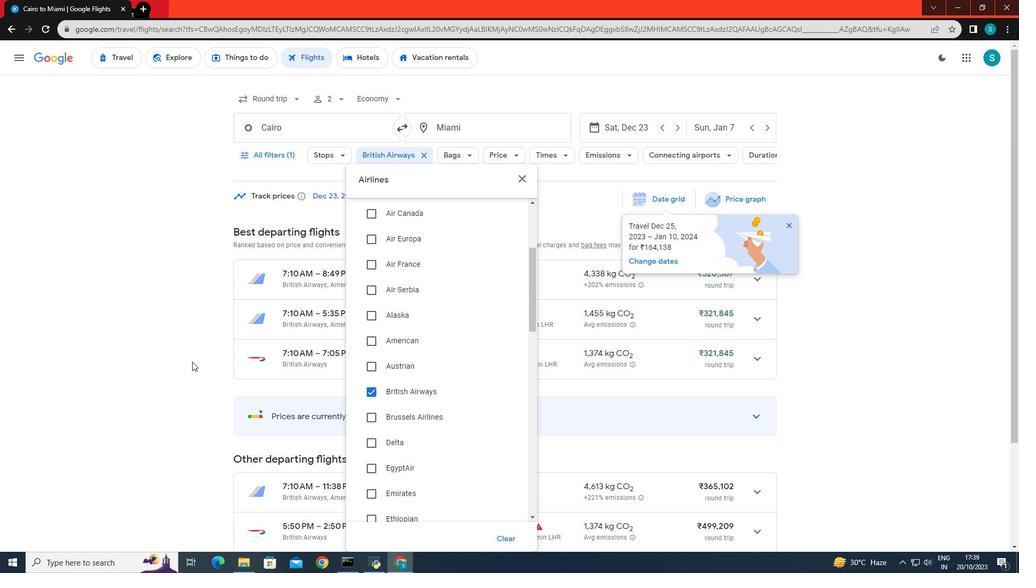 
Action: Mouse pressed left at (192, 362)
Screenshot: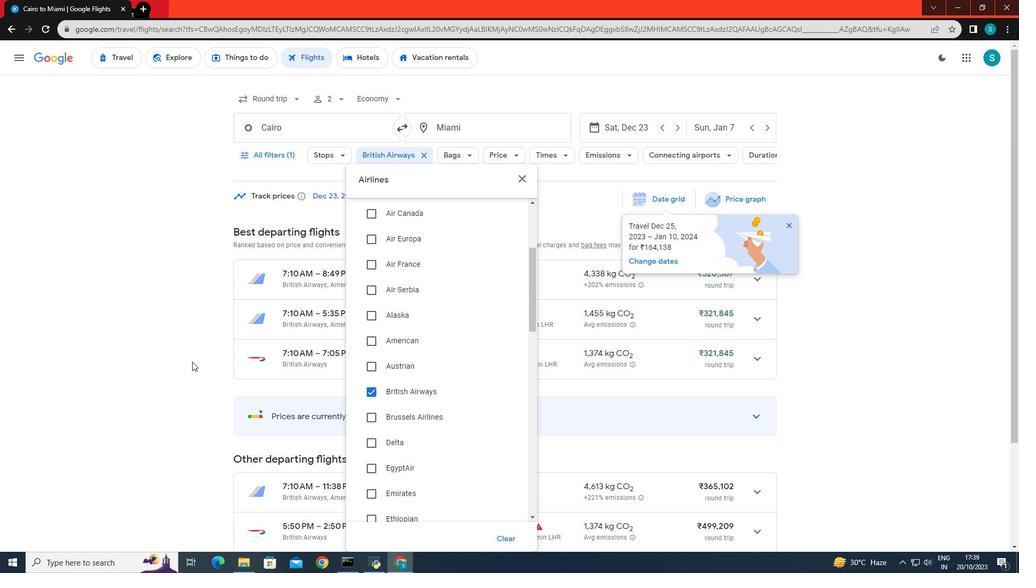 
Action: Mouse moved to (295, 319)
Screenshot: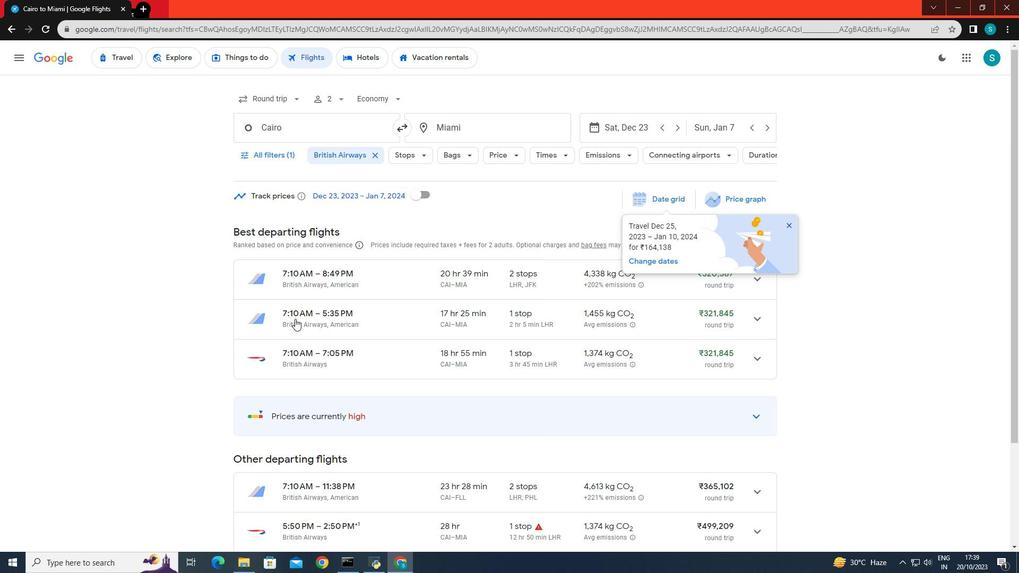 
Action: Mouse scrolled (295, 318) with delta (0, 0)
Screenshot: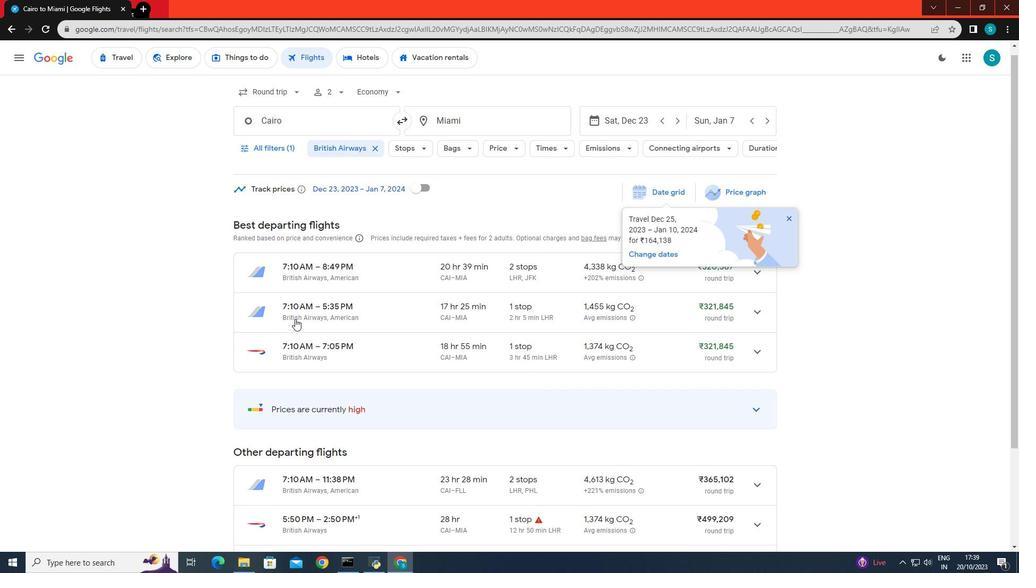 
Action: Mouse moved to (550, 102)
Screenshot: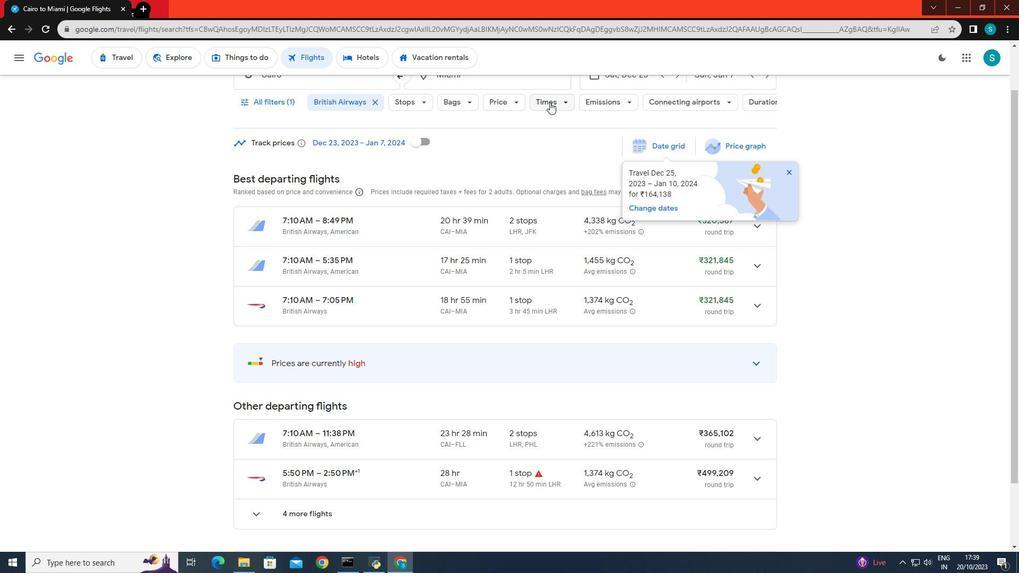 
Action: Mouse pressed left at (550, 102)
Screenshot: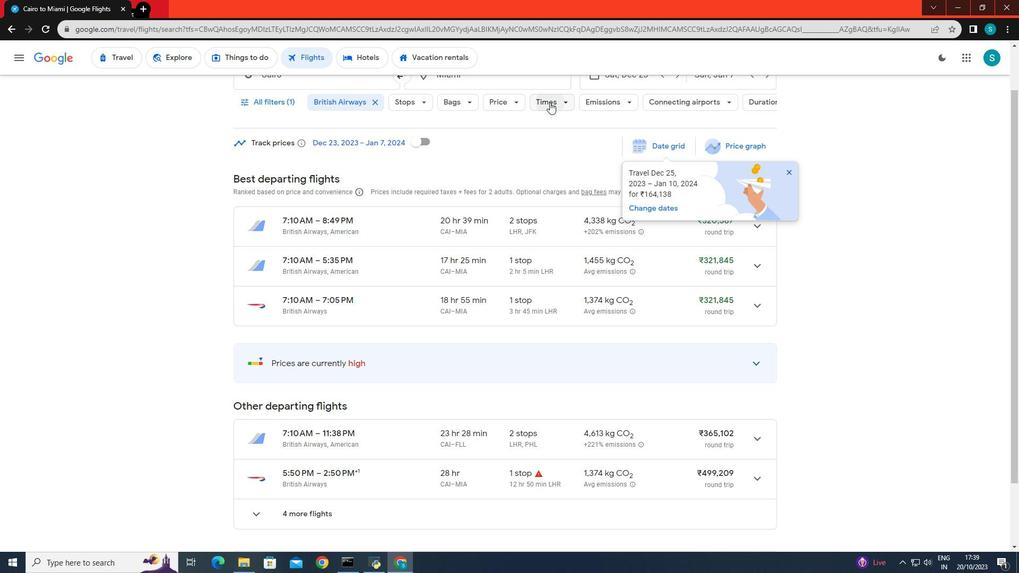 
Action: Mouse moved to (549, 227)
Screenshot: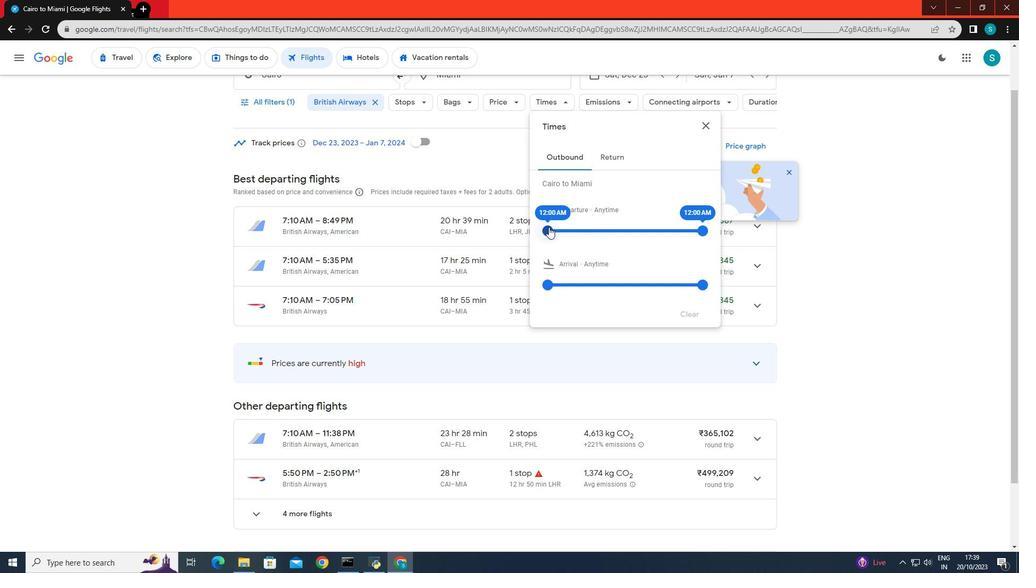 
Action: Mouse pressed left at (549, 227)
Screenshot: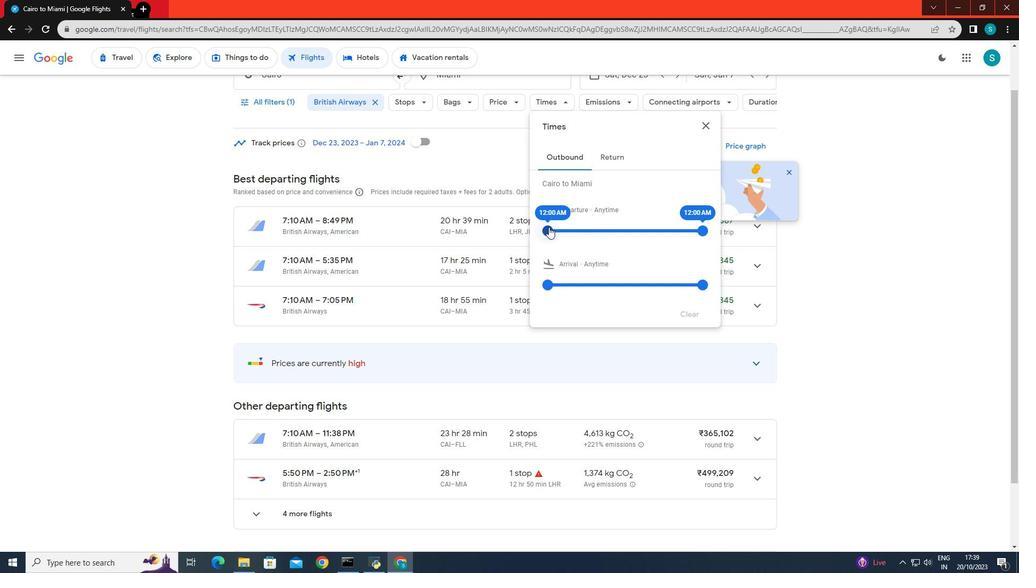 
Action: Mouse moved to (697, 229)
Screenshot: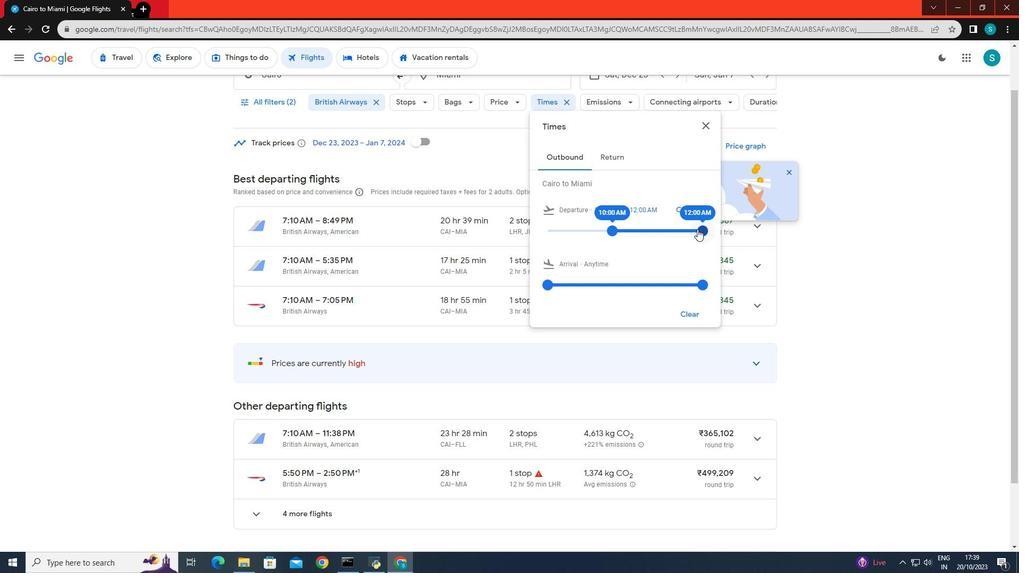 
Action: Mouse pressed left at (697, 229)
Screenshot: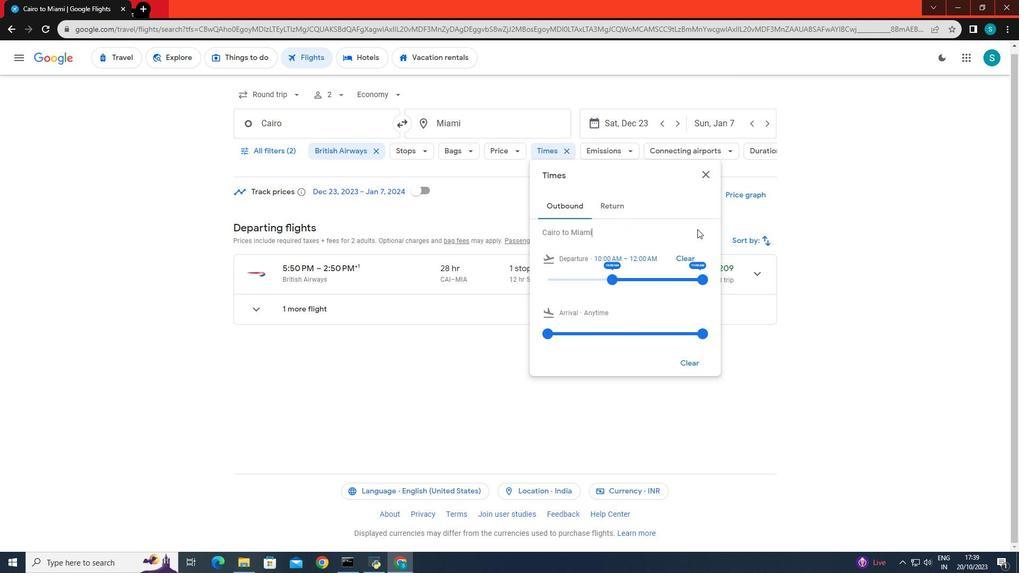 
Action: Mouse moved to (699, 277)
Screenshot: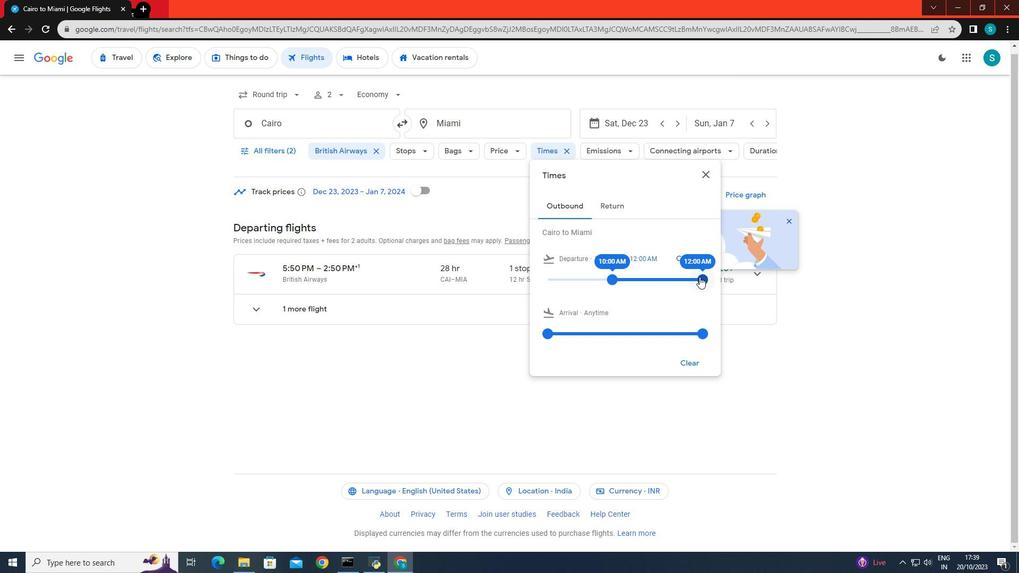 
Action: Mouse pressed left at (699, 277)
Screenshot: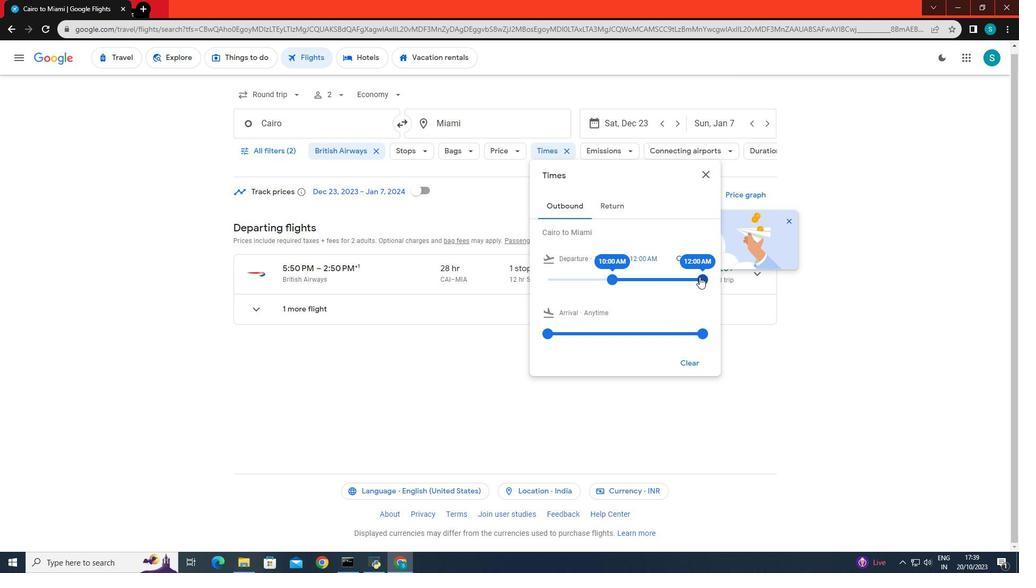 
Action: Mouse moved to (466, 357)
Screenshot: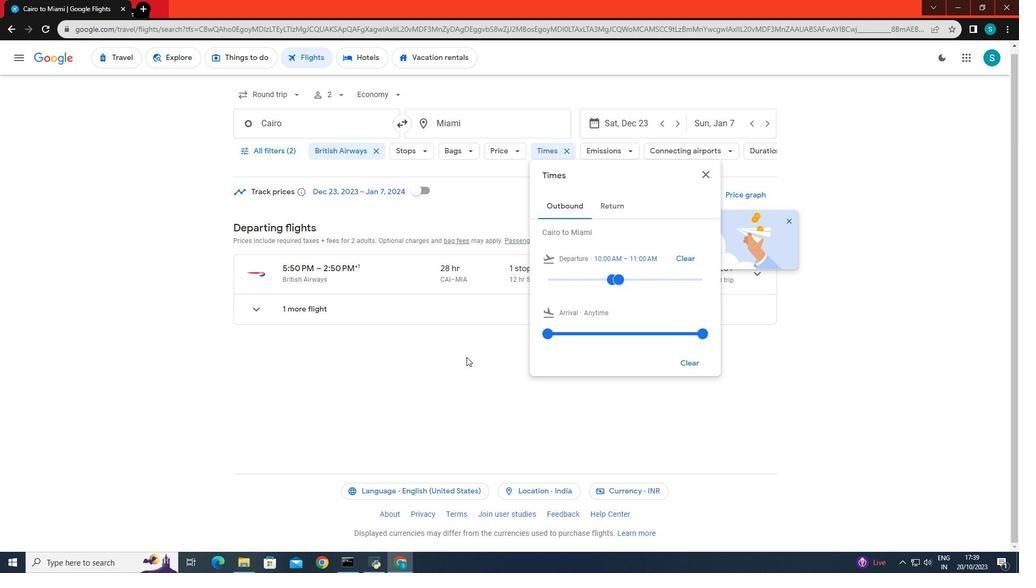 
Action: Mouse pressed left at (466, 357)
Screenshot: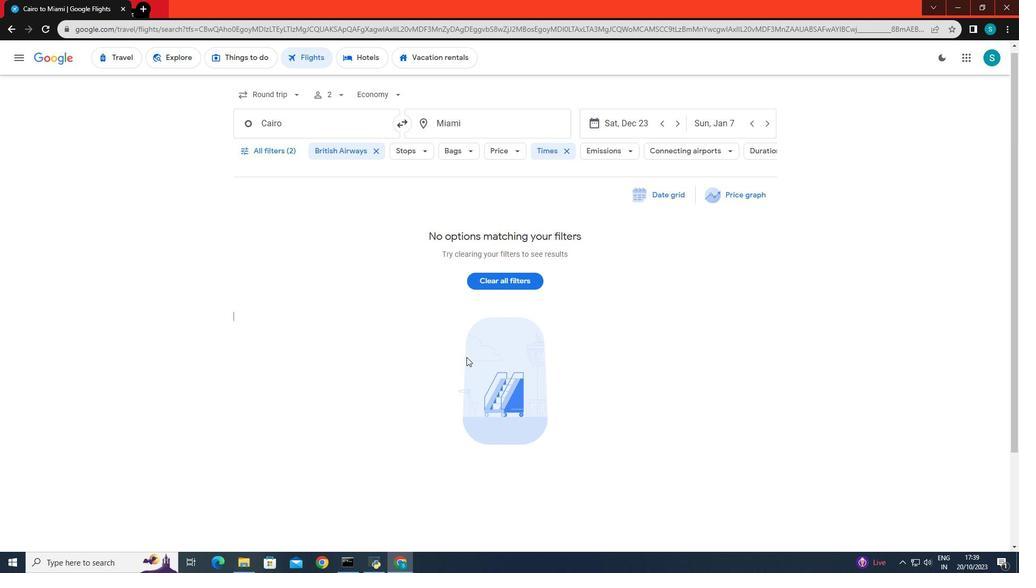 
